 Task: Look for space in Ciego de Ávila, Cuba from 6th September, 2023 to 10th September, 2023 for 1 adult in price range Rs.9000 to Rs.17000. Place can be private room with 1  bedroom having 1 bed and 1 bathroom. Property type can be house, flat, guest house, hotel. Booking option can be shelf check-in. Required host language is .
Action: Mouse moved to (453, 84)
Screenshot: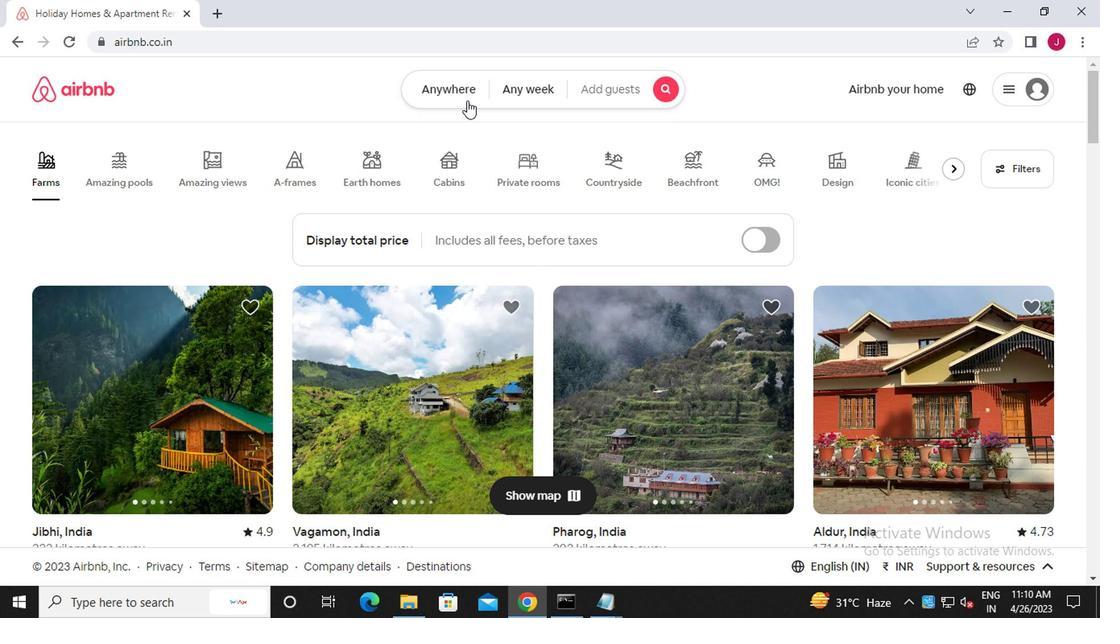 
Action: Mouse pressed left at (453, 84)
Screenshot: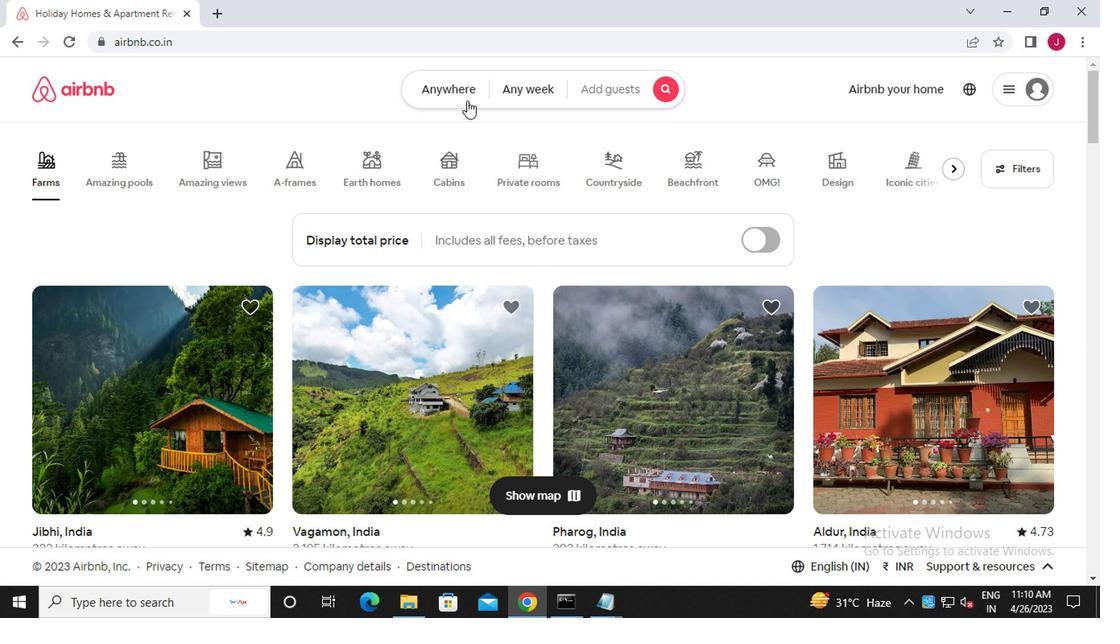 
Action: Mouse moved to (287, 158)
Screenshot: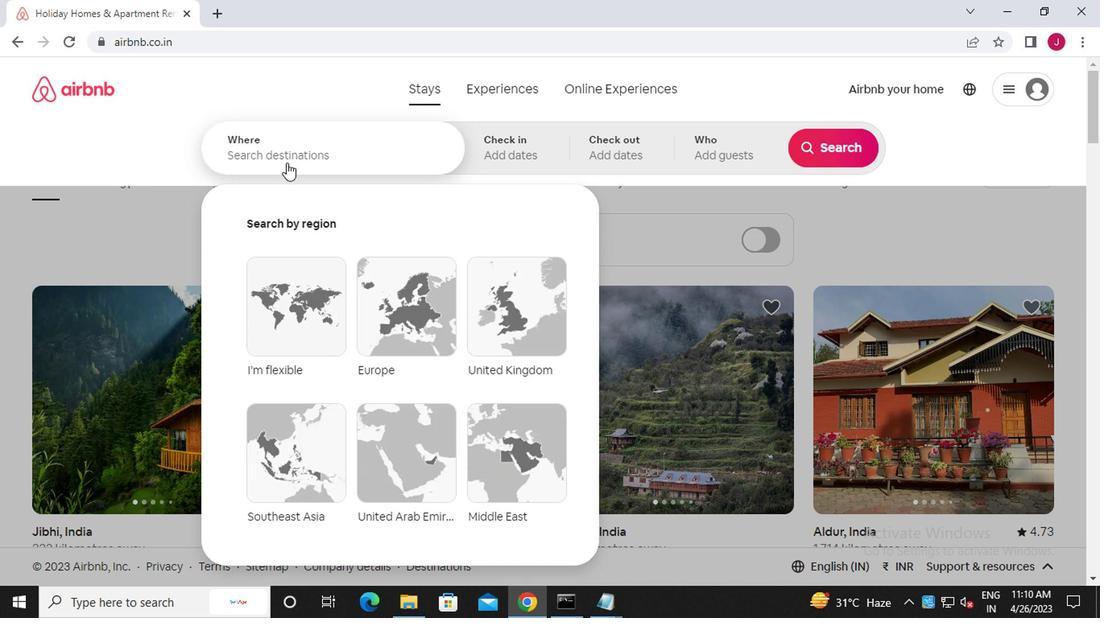 
Action: Mouse pressed left at (287, 158)
Screenshot: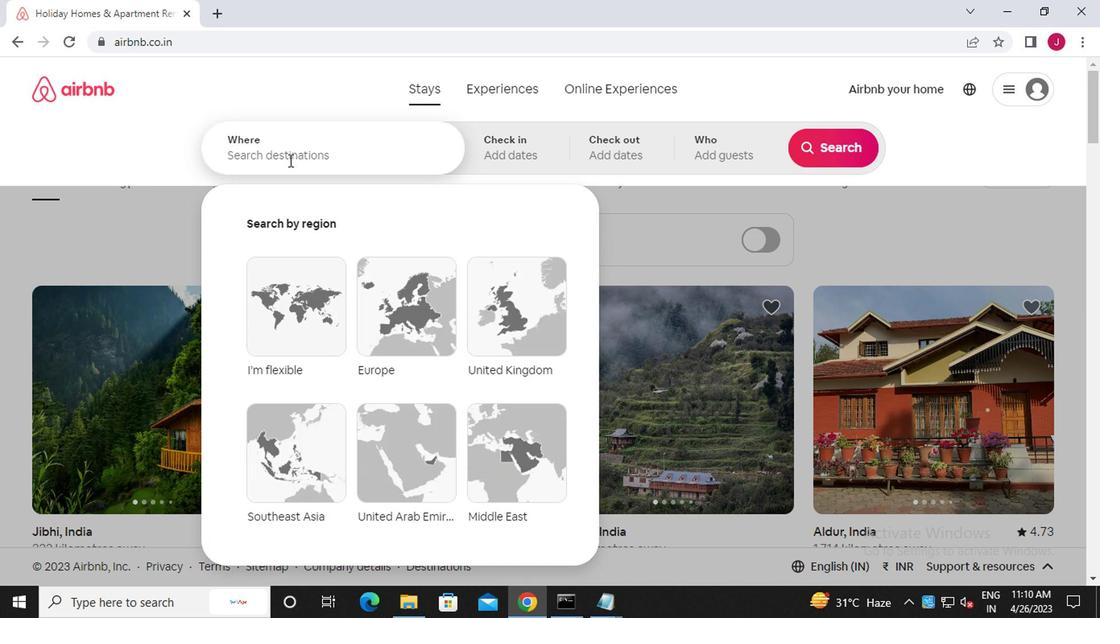 
Action: Key pressed c<Key.caps_lock>iego<Key.space>de<Key.space><Key.caps_lock>a<Key.caps_lock>vila,<Key.caps_lock>c<Key.caps_lock>uba
Screenshot: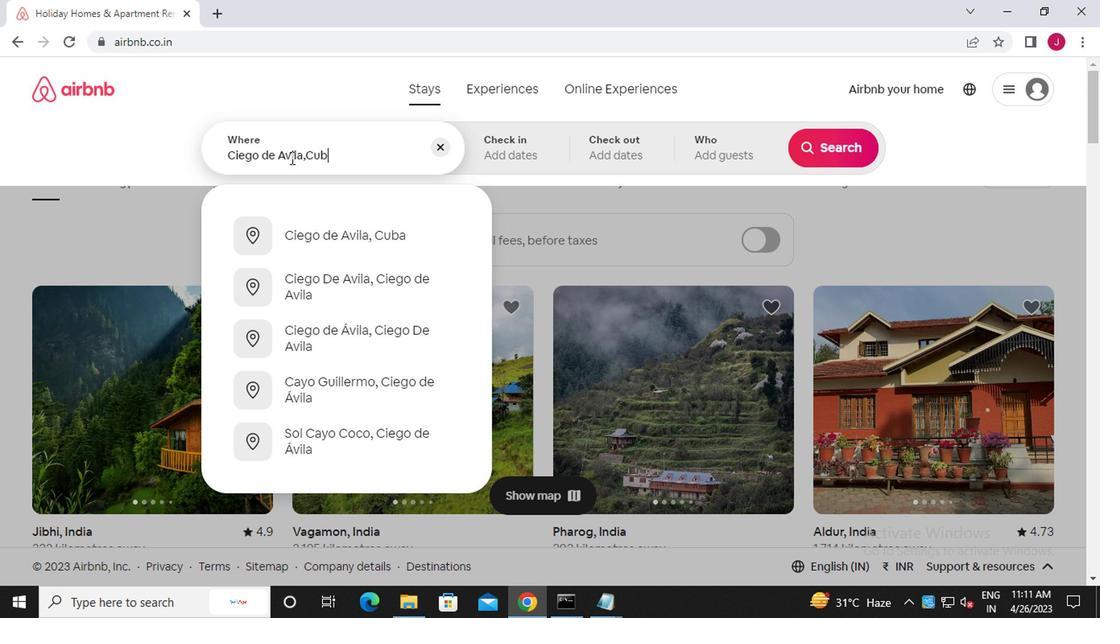 
Action: Mouse moved to (372, 234)
Screenshot: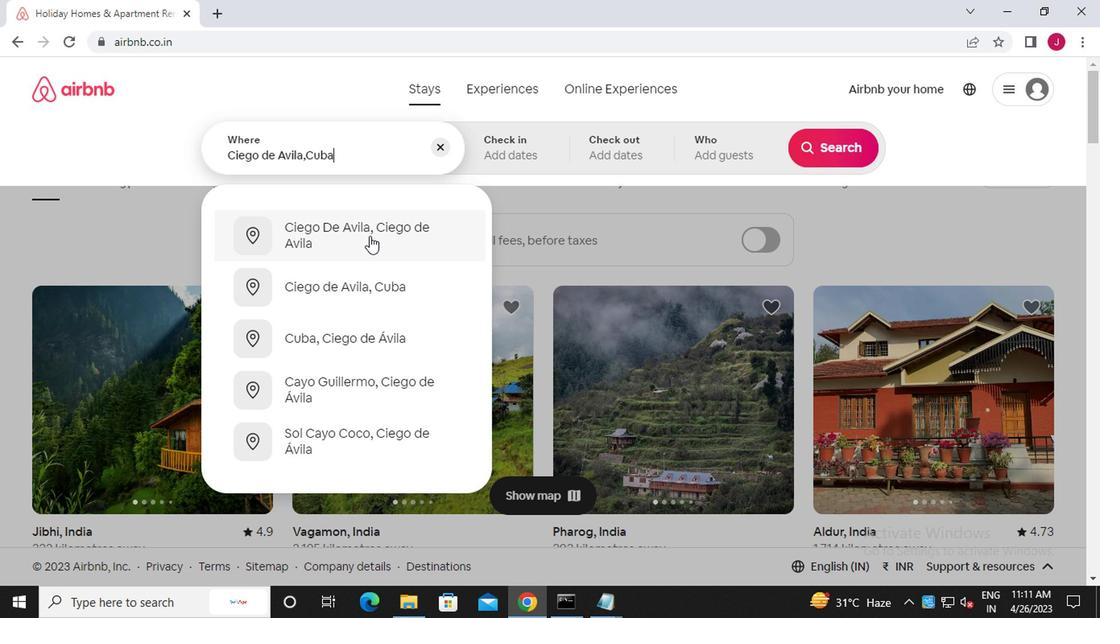 
Action: Mouse pressed left at (372, 234)
Screenshot: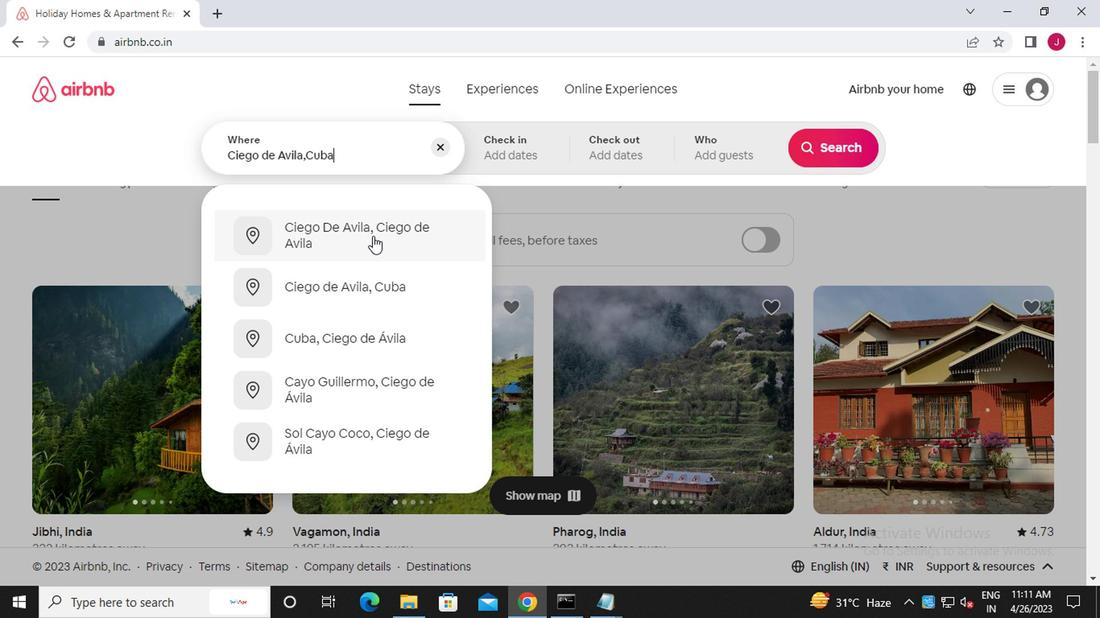 
Action: Mouse moved to (810, 277)
Screenshot: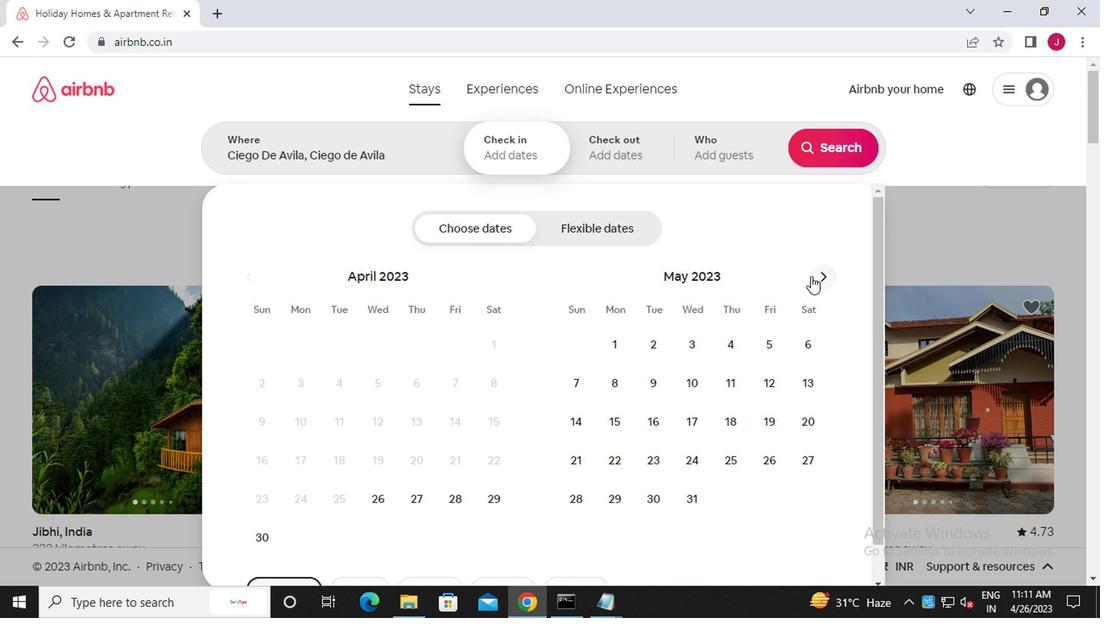 
Action: Mouse pressed left at (810, 277)
Screenshot: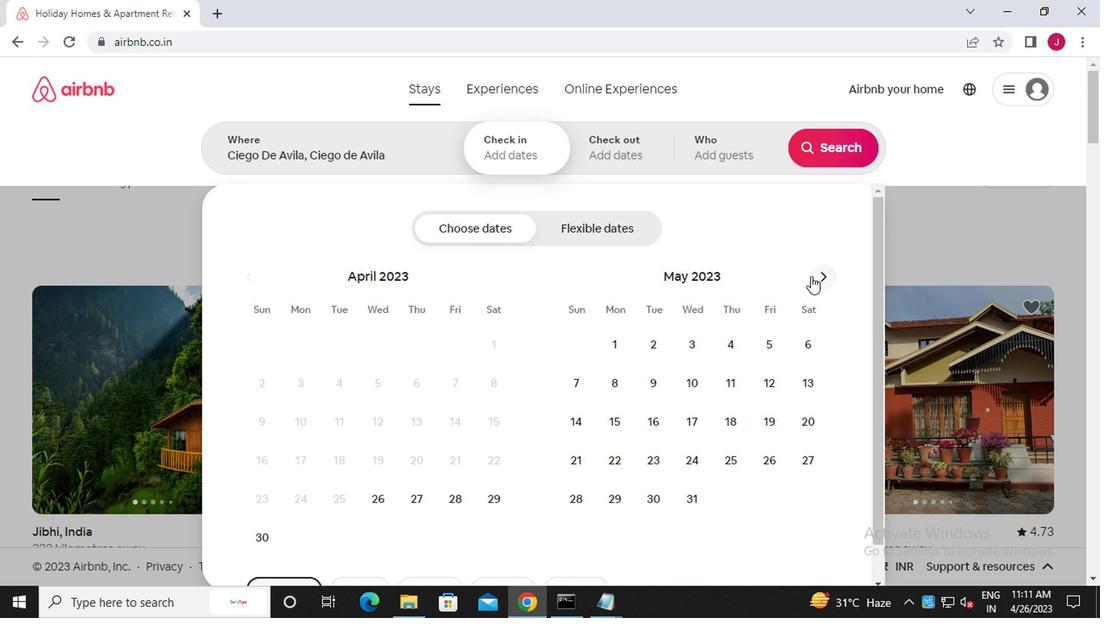 
Action: Mouse moved to (812, 277)
Screenshot: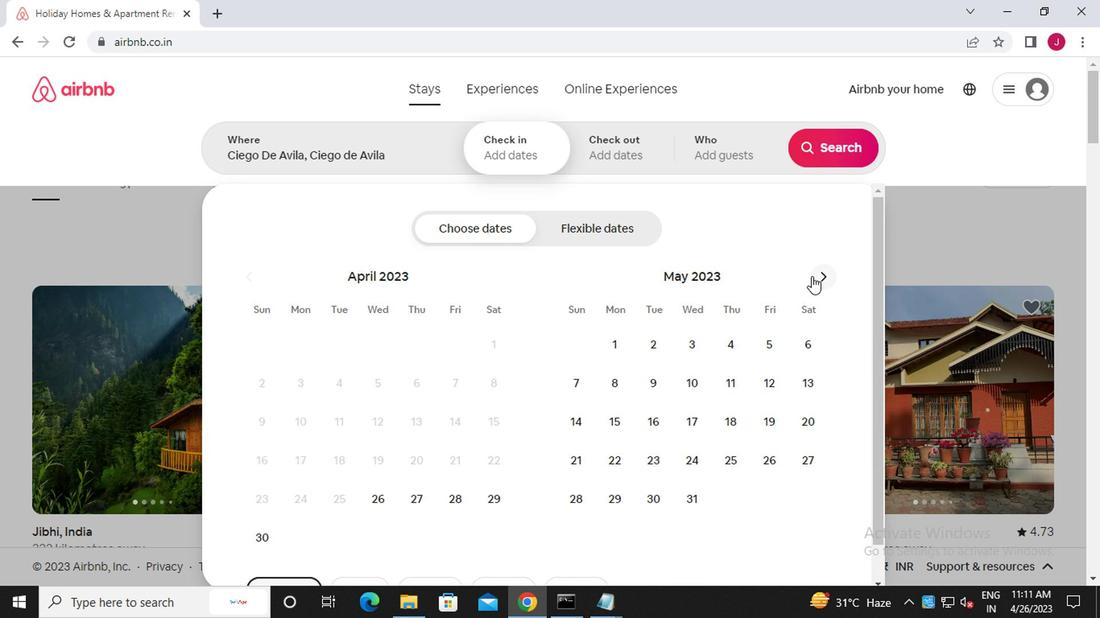 
Action: Mouse pressed left at (812, 277)
Screenshot: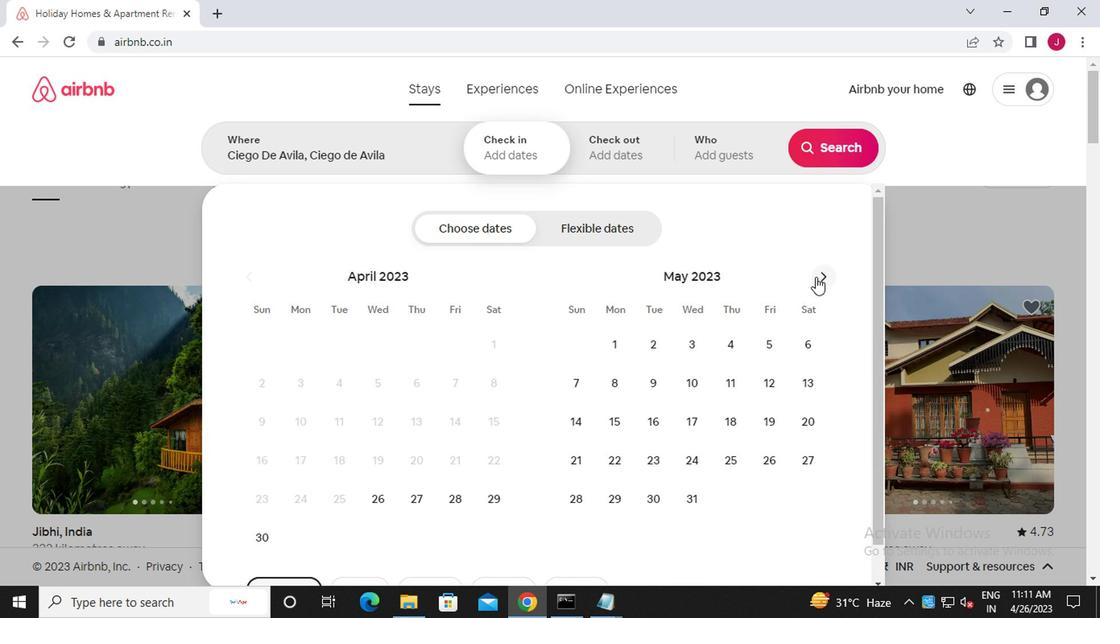 
Action: Mouse pressed left at (812, 277)
Screenshot: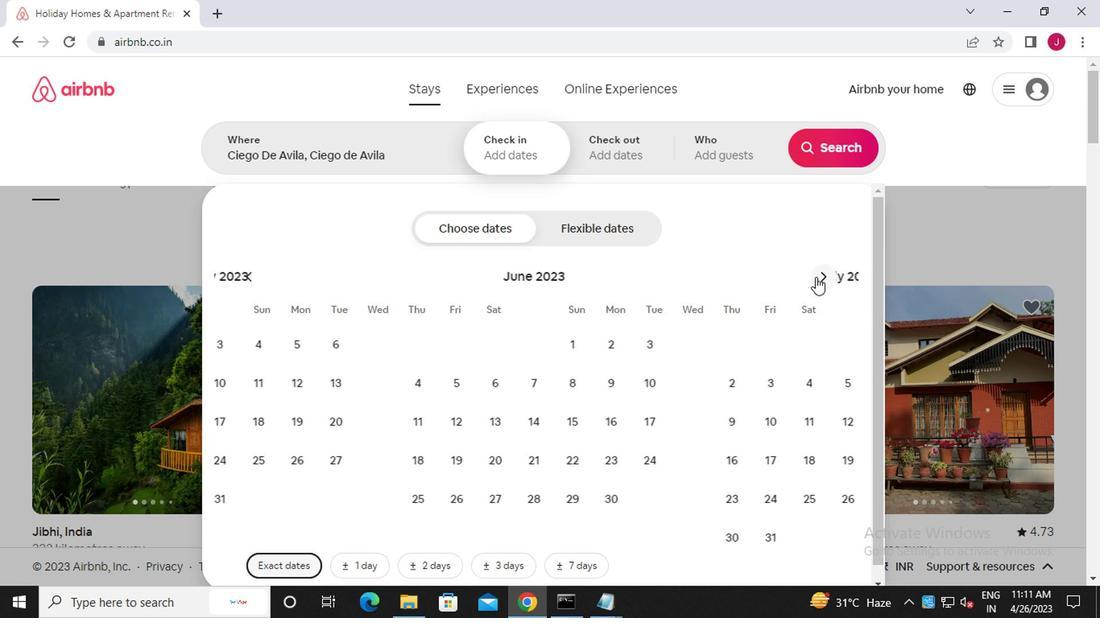 
Action: Mouse moved to (812, 277)
Screenshot: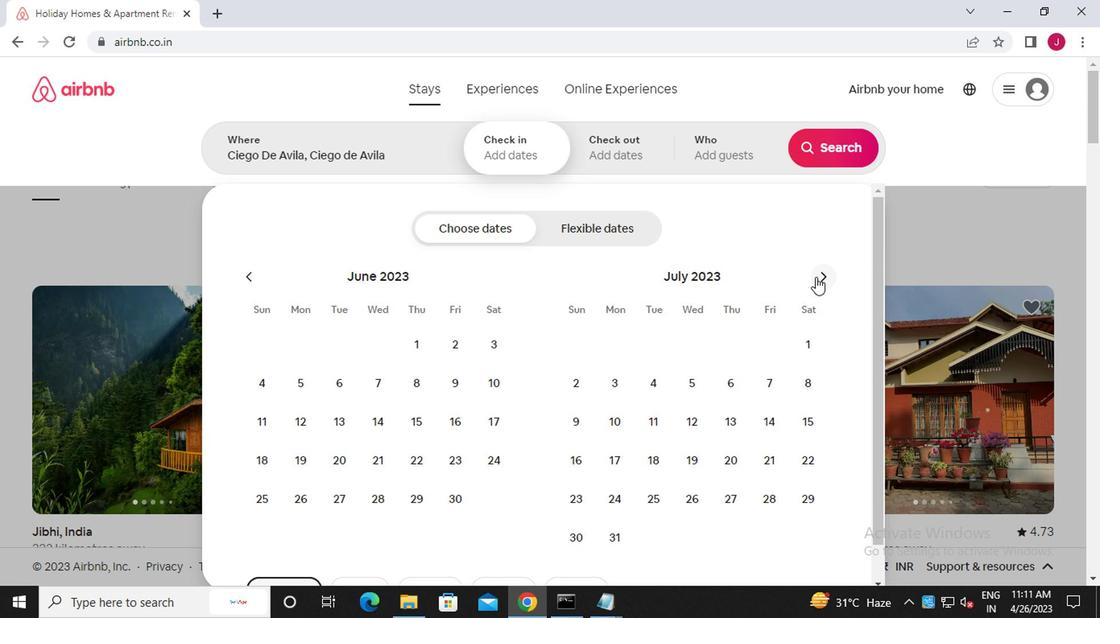 
Action: Mouse pressed left at (812, 277)
Screenshot: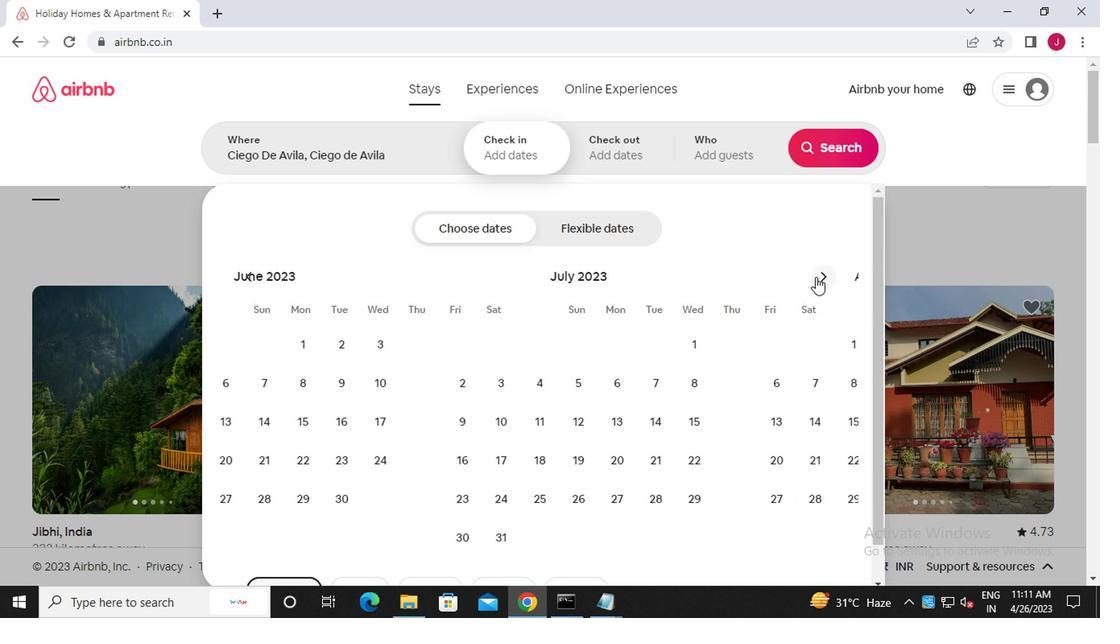 
Action: Mouse moved to (684, 390)
Screenshot: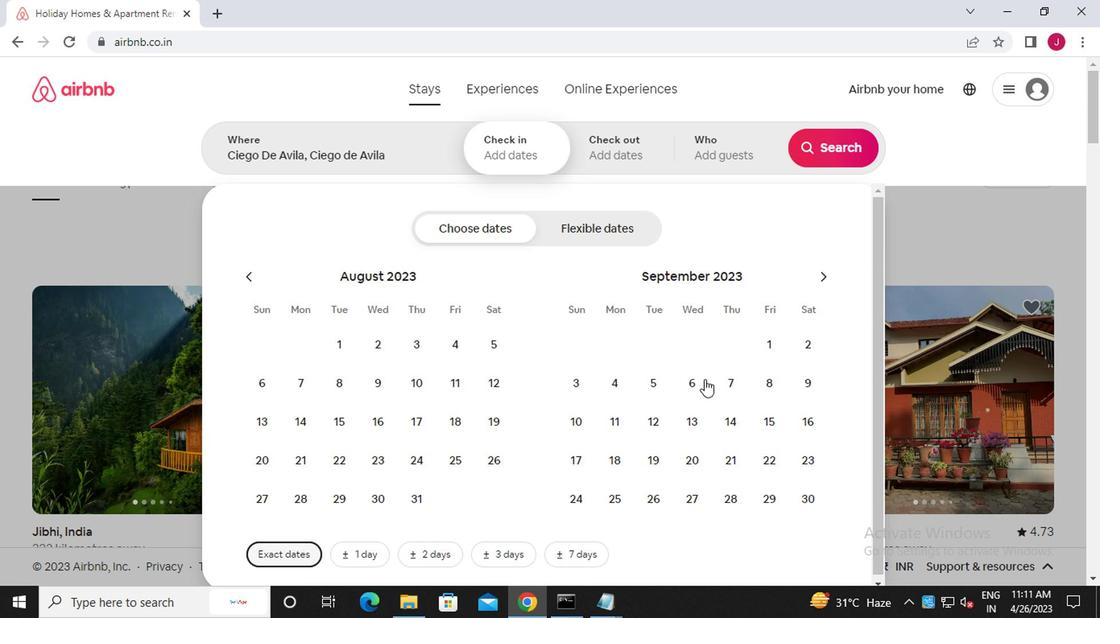 
Action: Mouse pressed left at (684, 390)
Screenshot: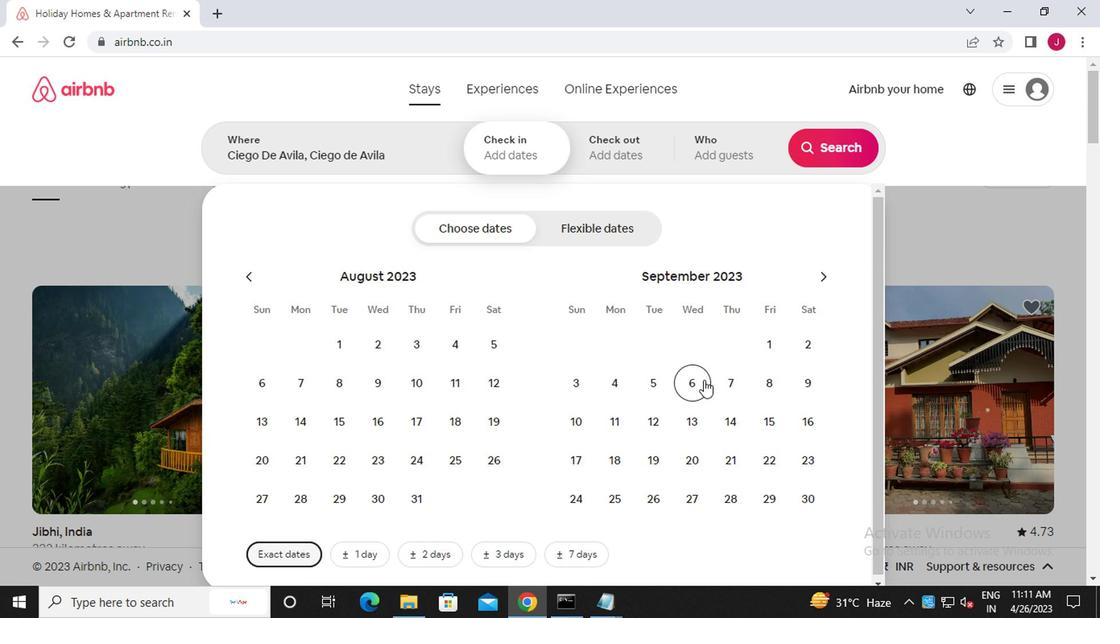 
Action: Mouse moved to (579, 414)
Screenshot: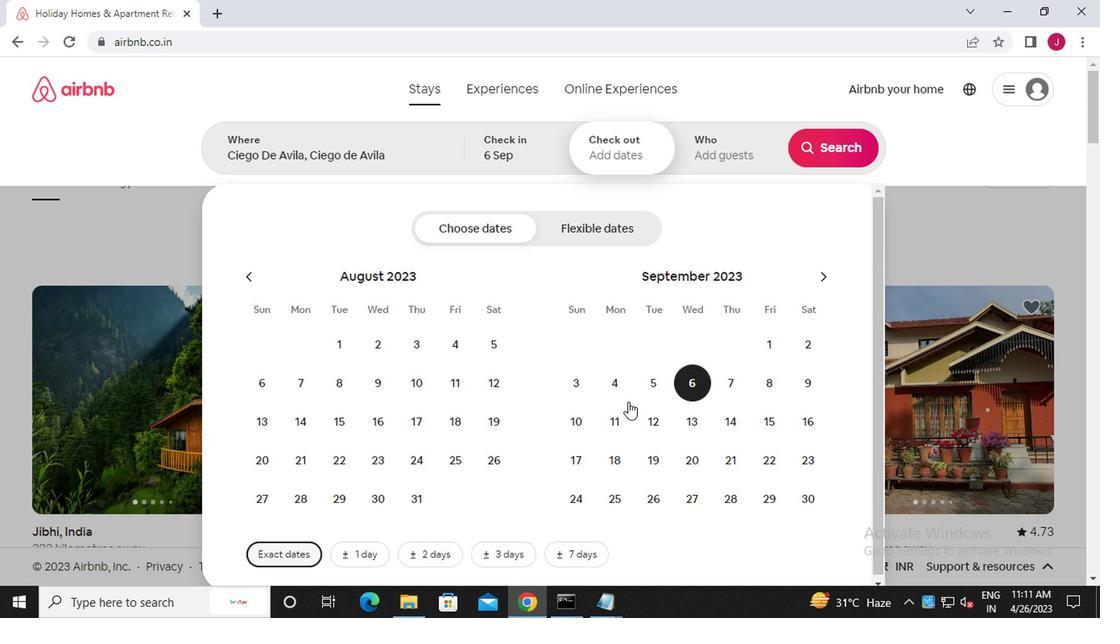 
Action: Mouse pressed left at (579, 414)
Screenshot: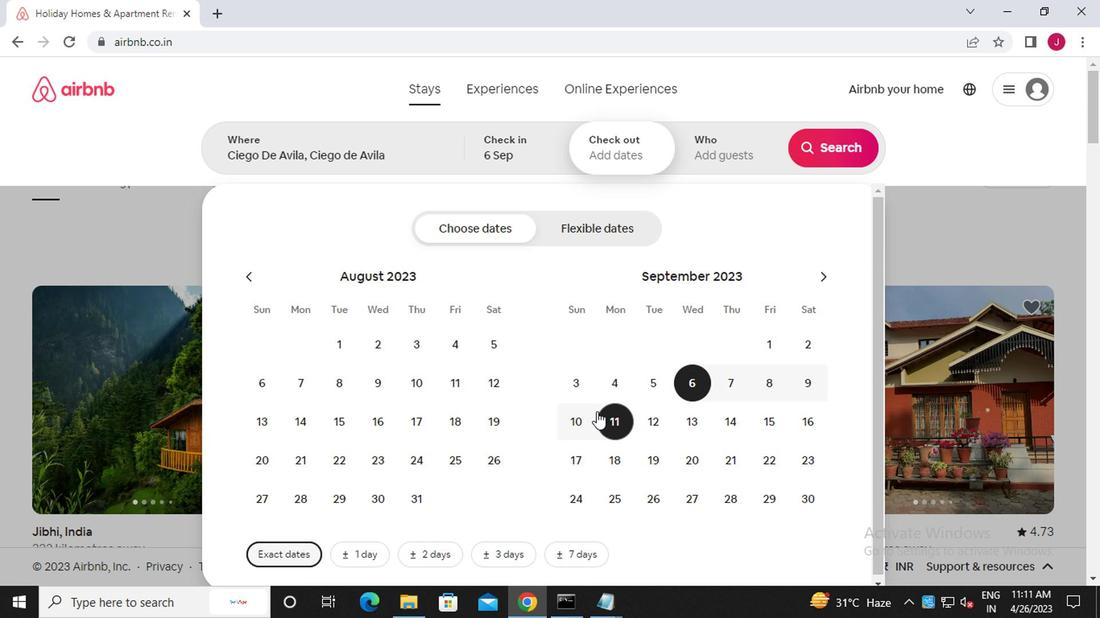 
Action: Mouse moved to (719, 144)
Screenshot: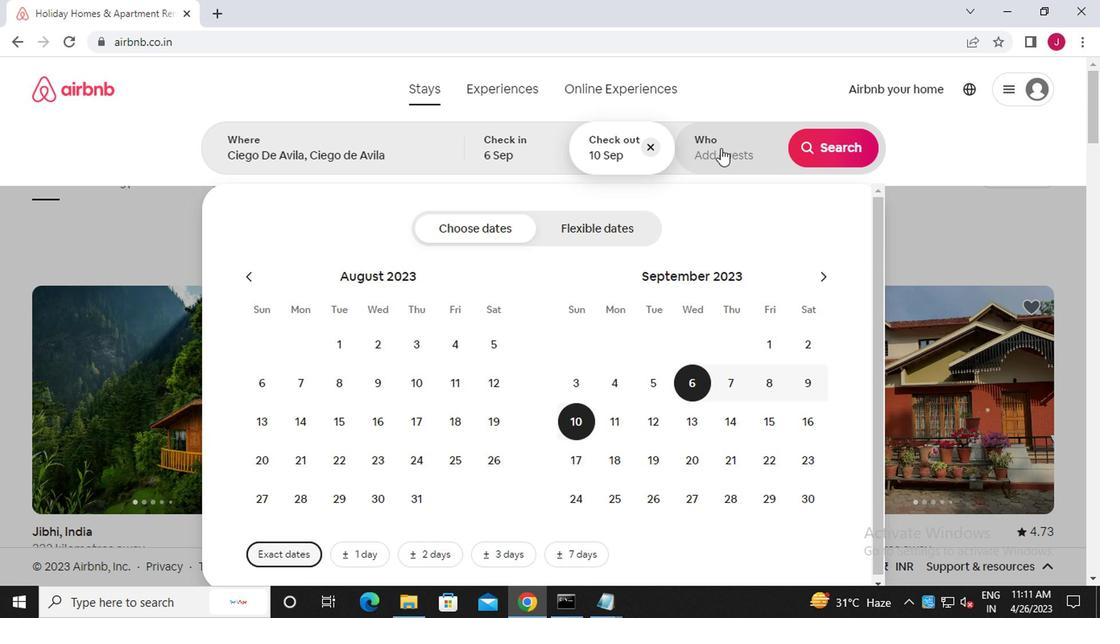 
Action: Mouse pressed left at (719, 144)
Screenshot: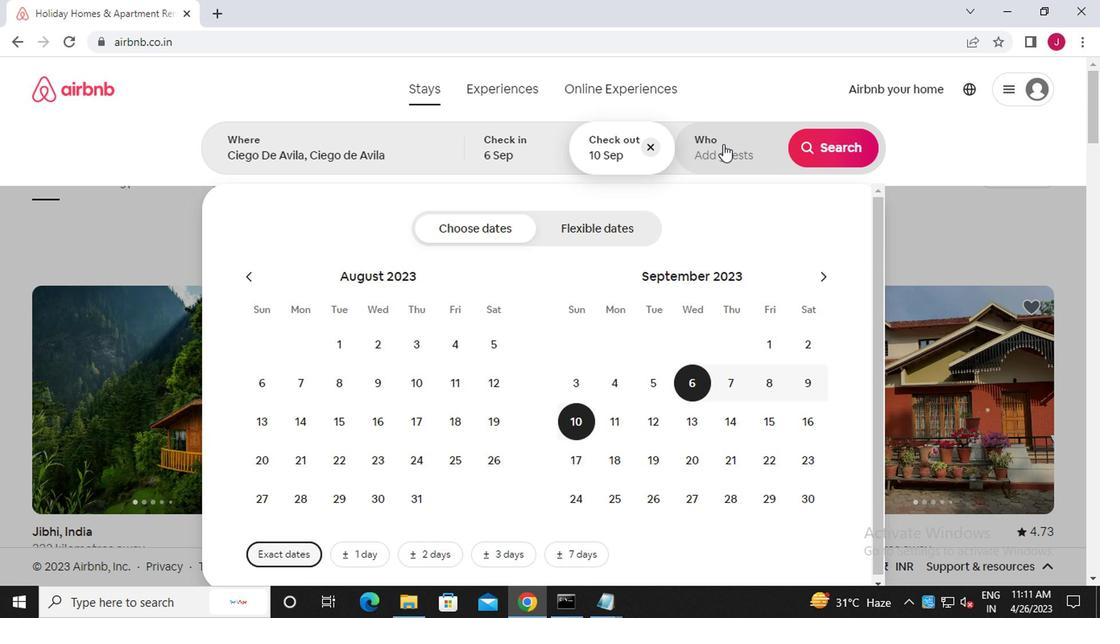 
Action: Mouse moved to (837, 234)
Screenshot: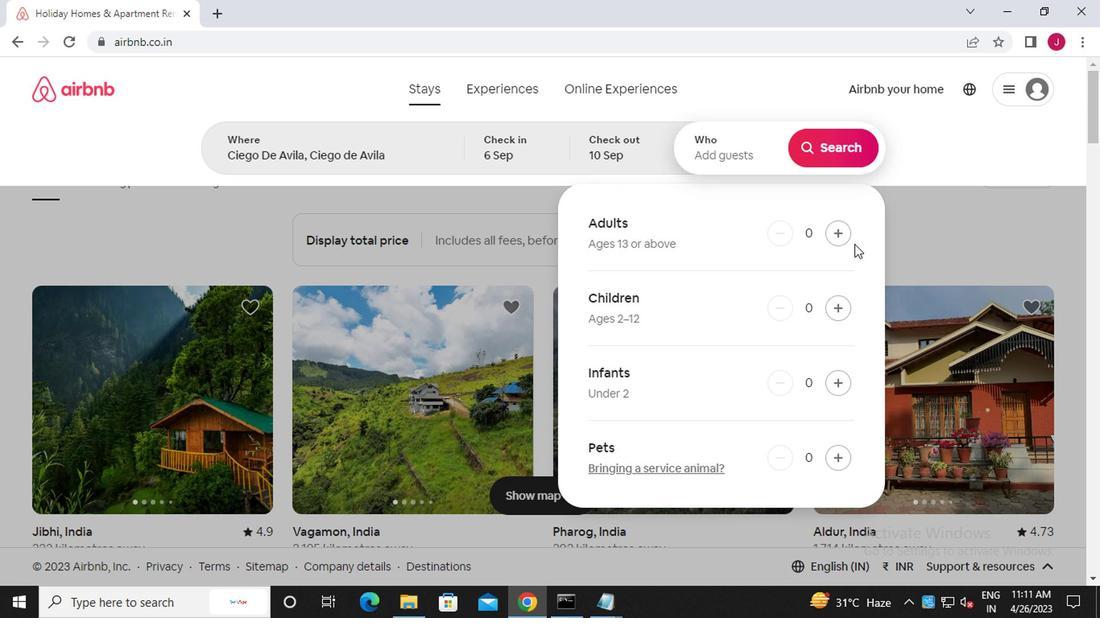 
Action: Mouse pressed left at (837, 234)
Screenshot: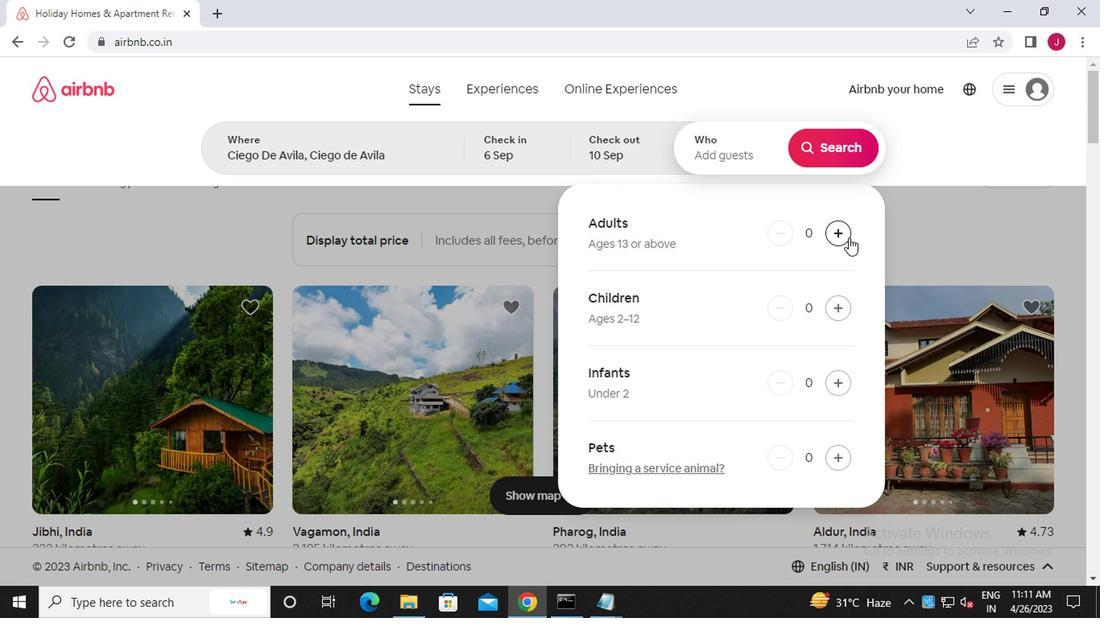 
Action: Mouse moved to (831, 145)
Screenshot: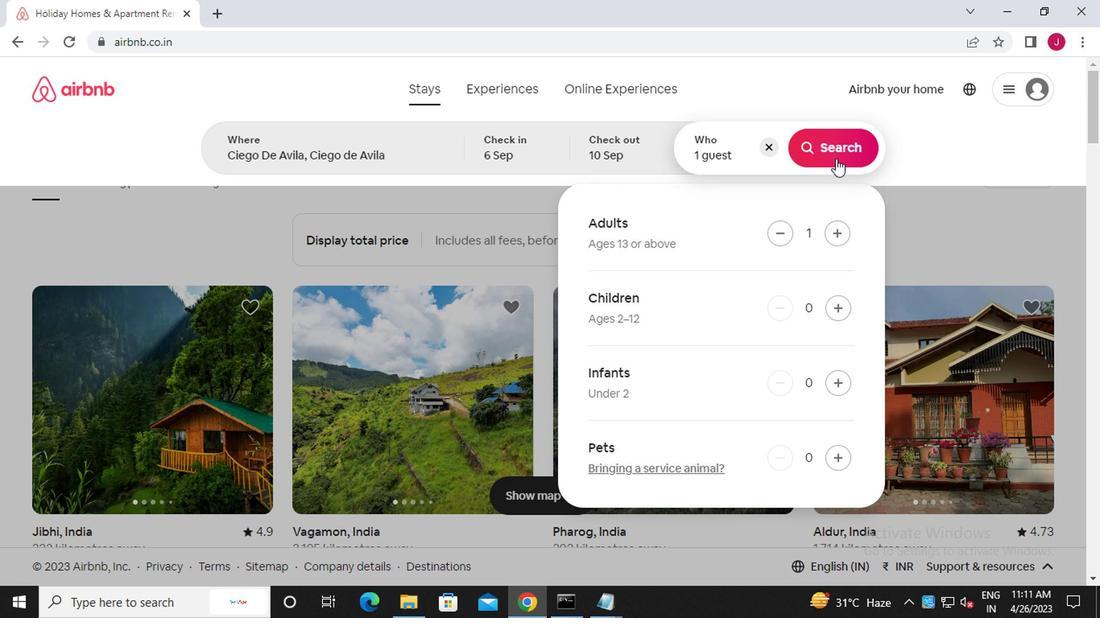 
Action: Mouse pressed left at (831, 145)
Screenshot: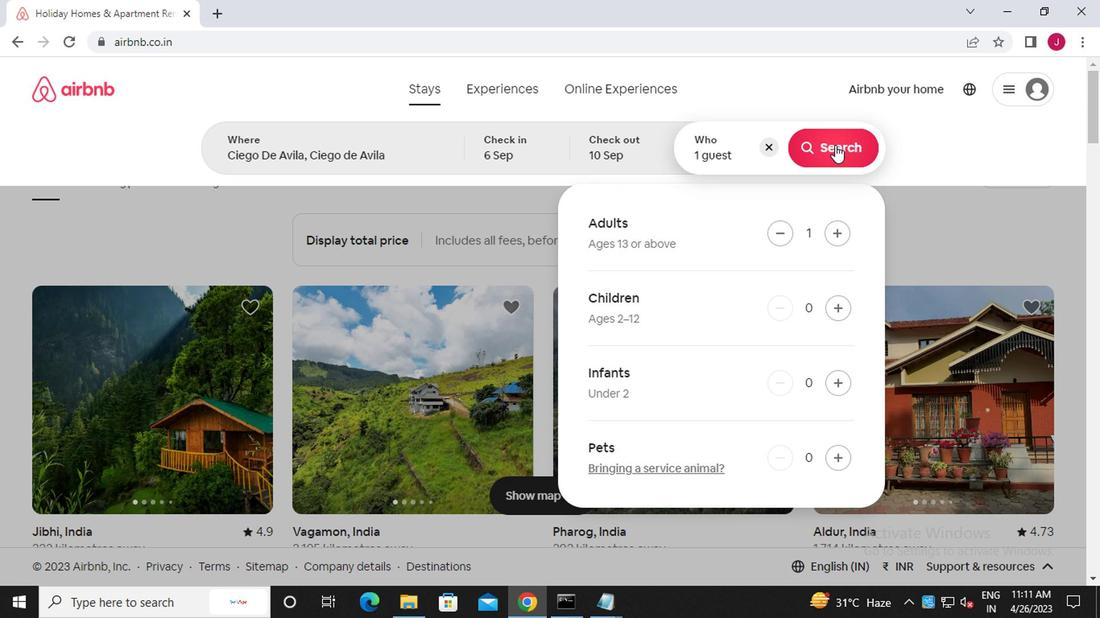 
Action: Mouse moved to (1026, 151)
Screenshot: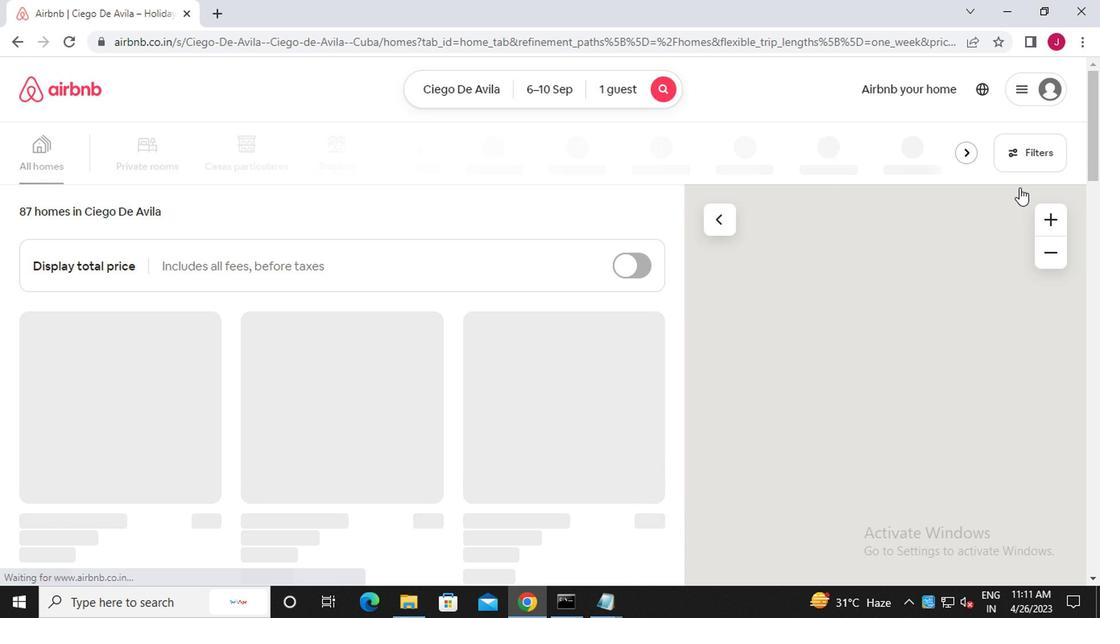 
Action: Mouse pressed left at (1026, 151)
Screenshot: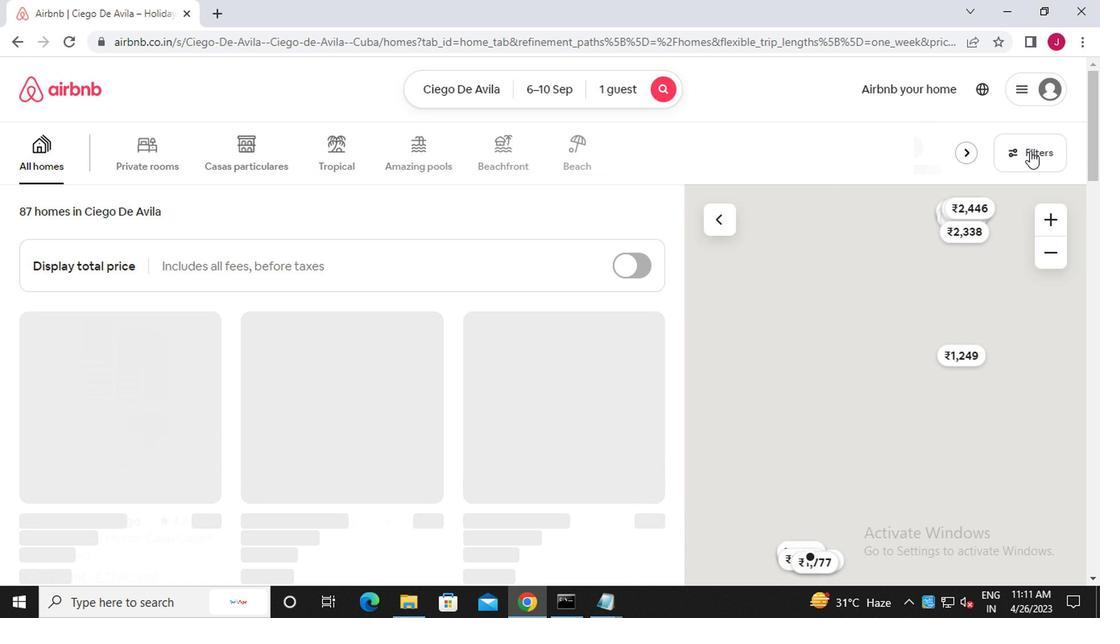 
Action: Mouse moved to (383, 351)
Screenshot: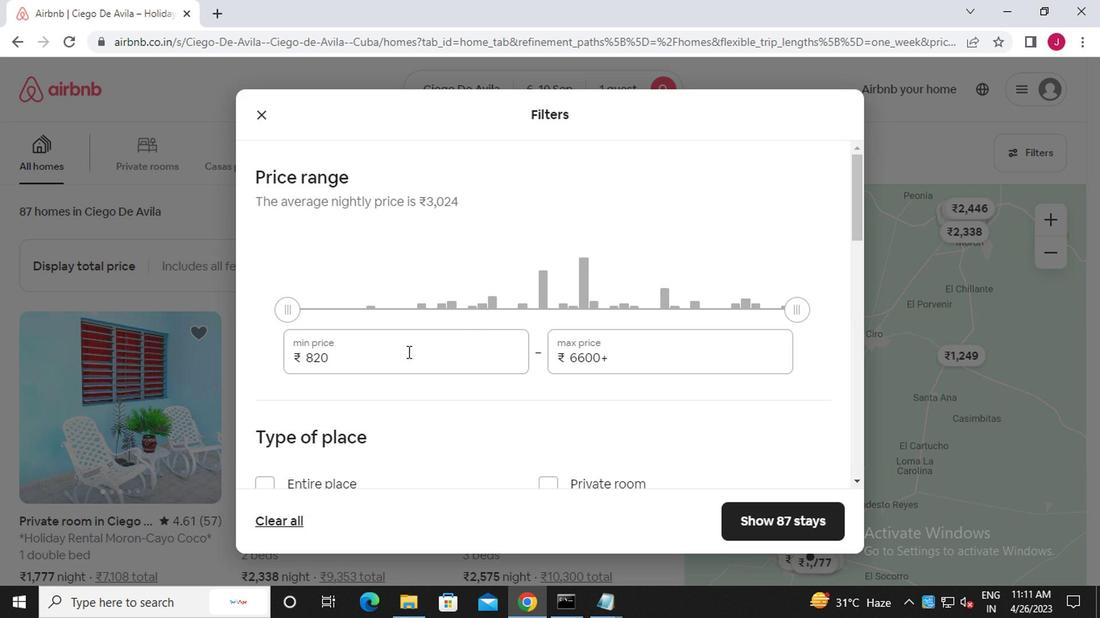 
Action: Mouse pressed left at (383, 351)
Screenshot: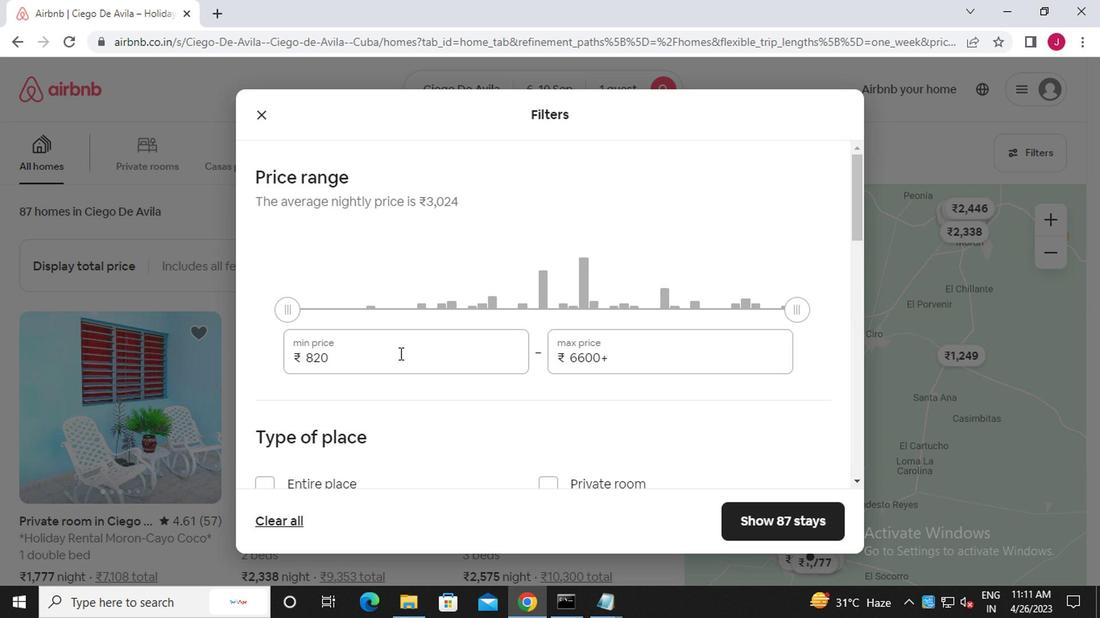 
Action: Mouse moved to (383, 346)
Screenshot: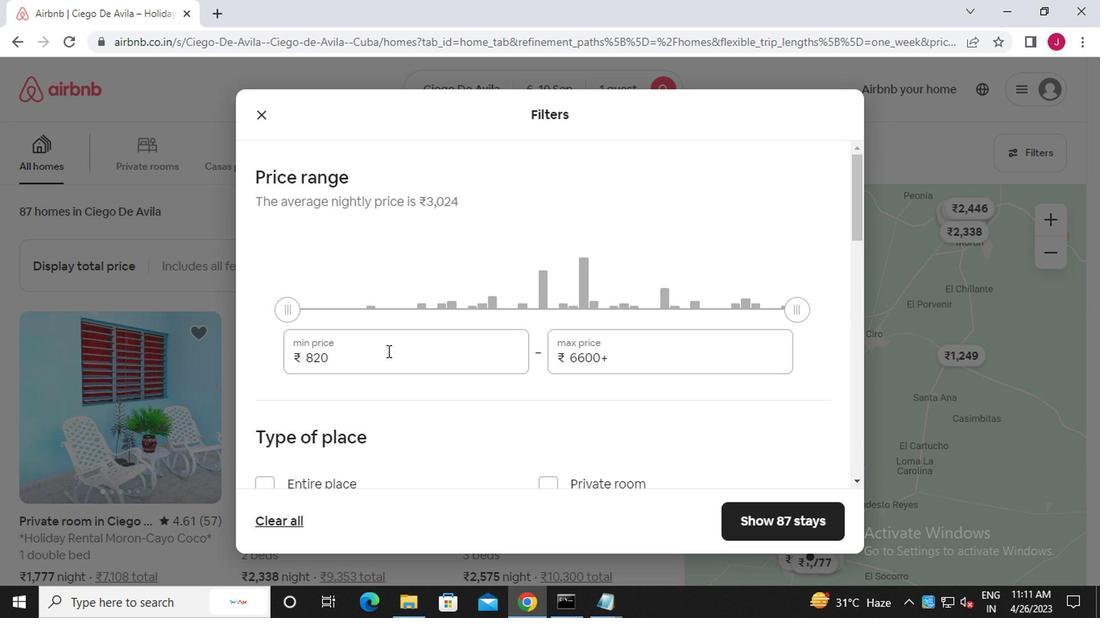 
Action: Key pressed <Key.backspace><Key.backspace><Key.backspace><<105>><<96>><<96>><<96>>
Screenshot: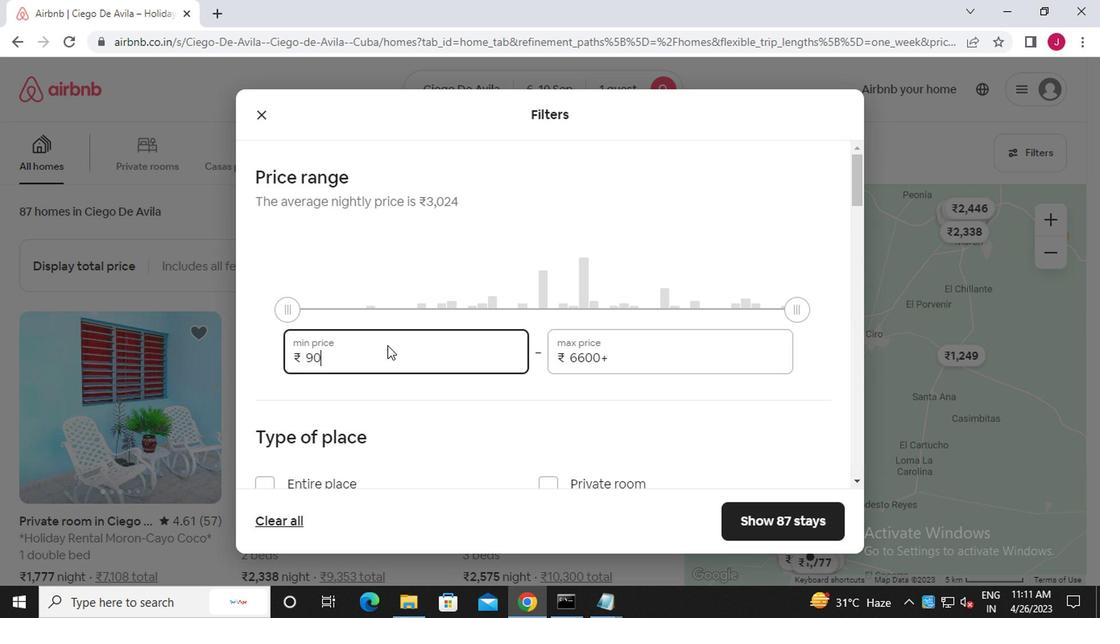 
Action: Mouse moved to (696, 350)
Screenshot: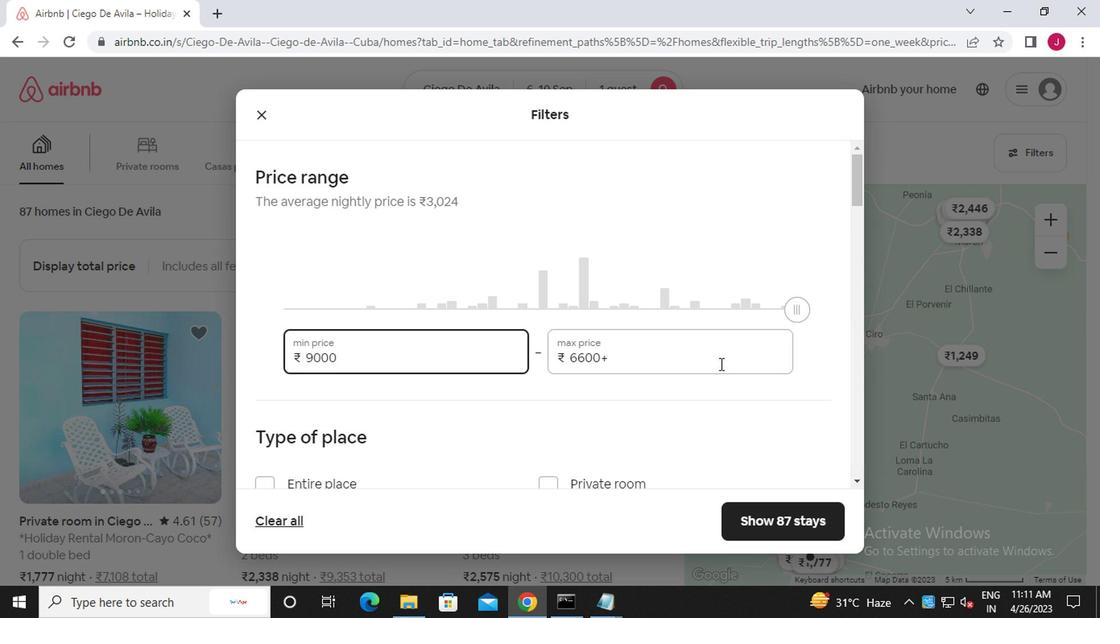 
Action: Mouse pressed left at (696, 350)
Screenshot: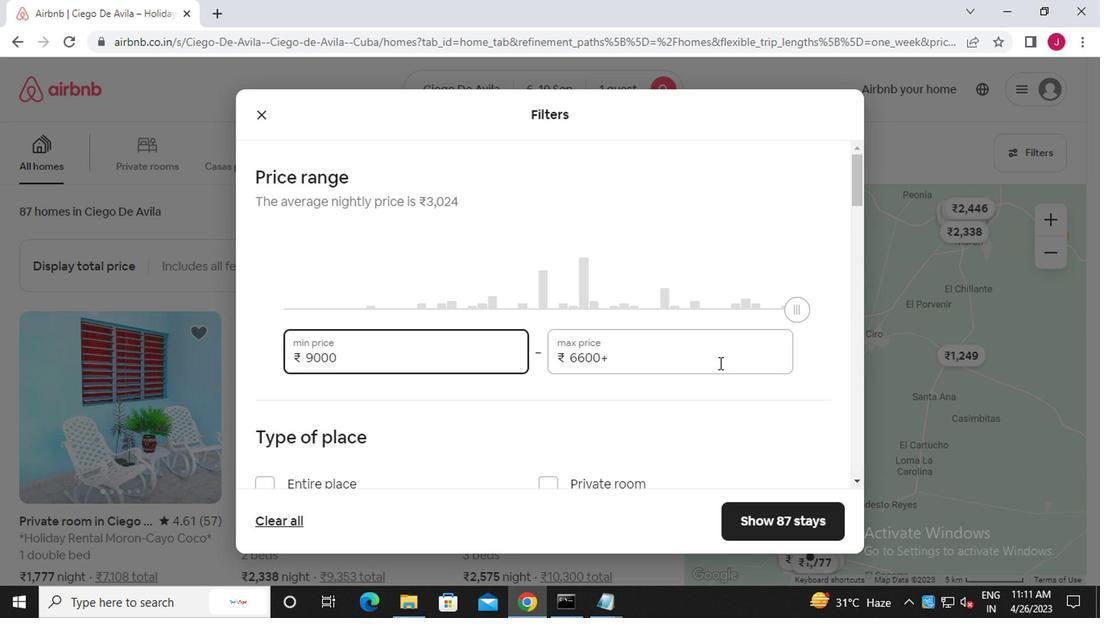 
Action: Mouse moved to (691, 343)
Screenshot: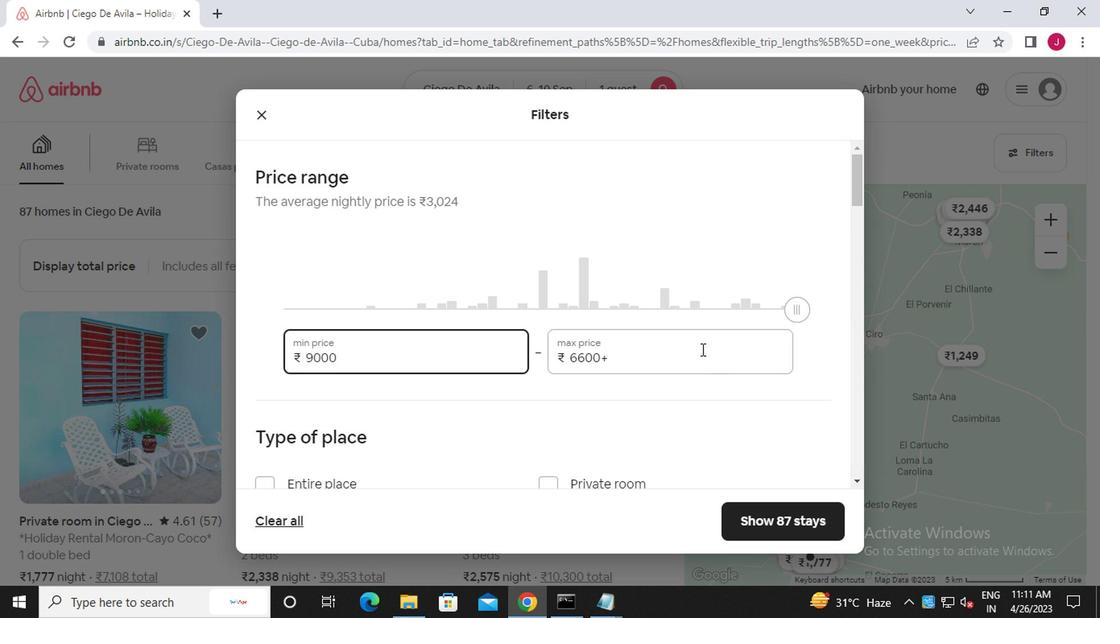 
Action: Key pressed <Key.backspace><Key.backspace><Key.backspace><Key.backspace><Key.backspace><Key.backspace><Key.backspace><Key.backspace><Key.backspace><Key.backspace><<97>><<103>><<96>><<96>><<96>>
Screenshot: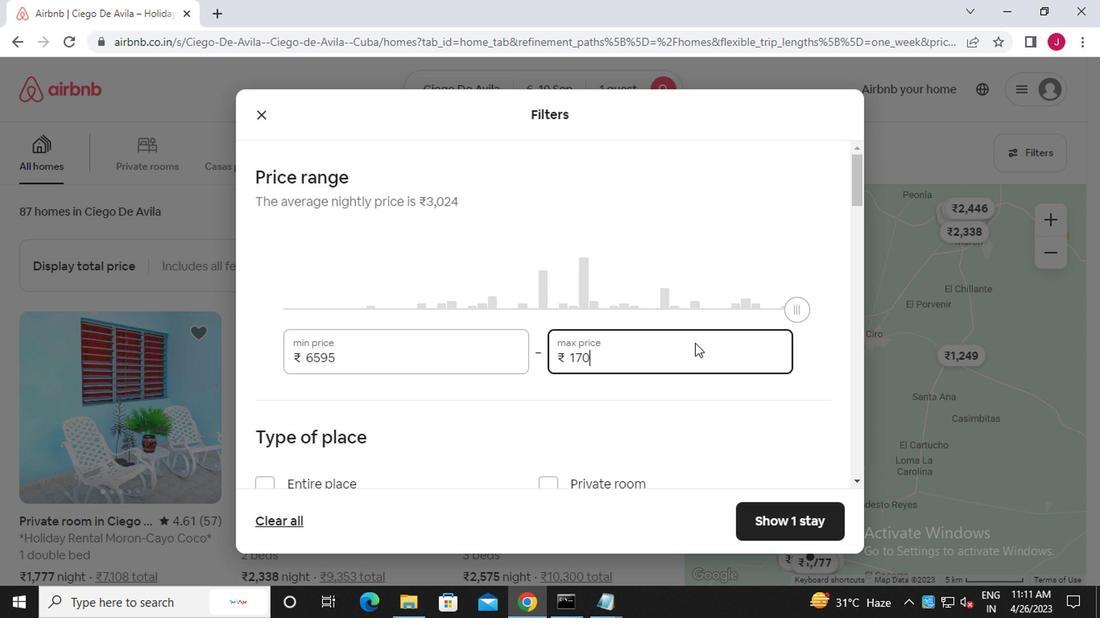 
Action: Mouse moved to (690, 343)
Screenshot: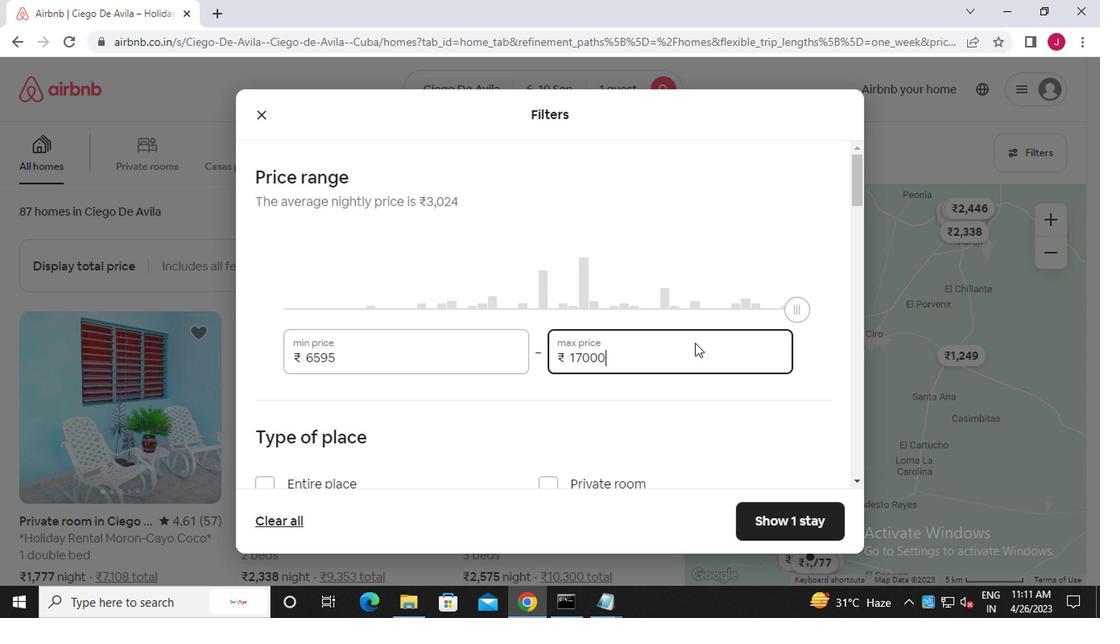 
Action: Mouse scrolled (690, 343) with delta (0, 0)
Screenshot: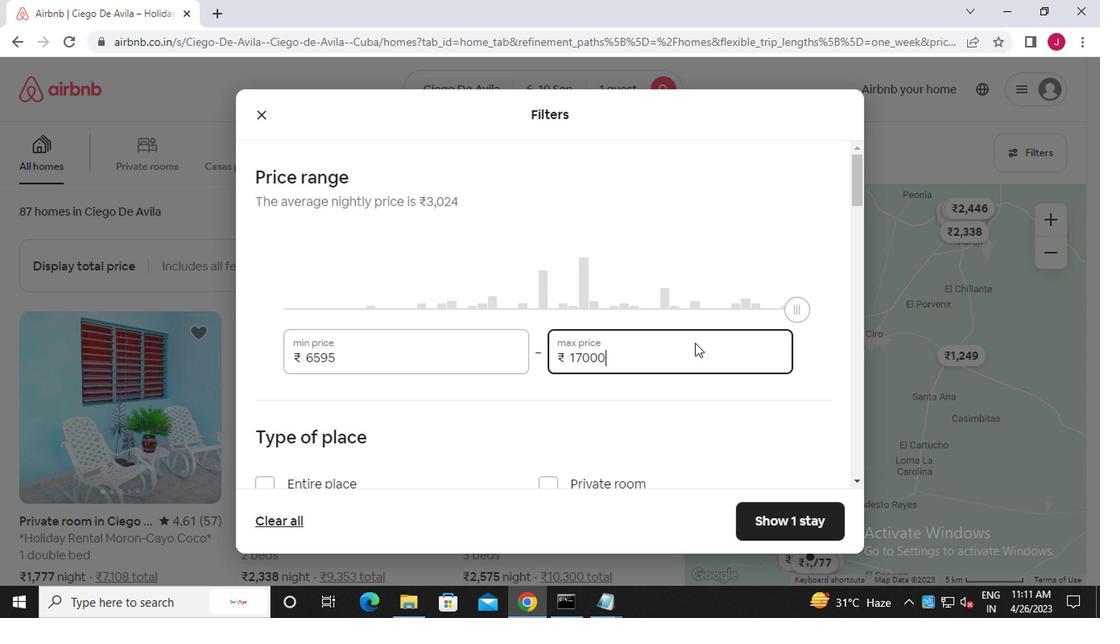 
Action: Mouse moved to (690, 343)
Screenshot: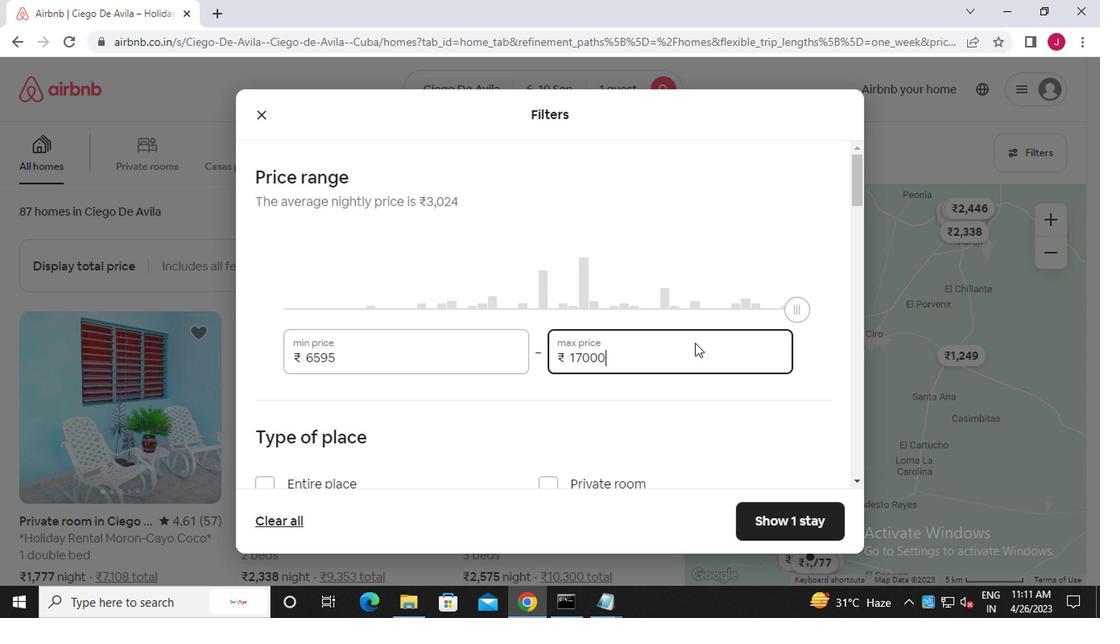 
Action: Mouse scrolled (690, 343) with delta (0, 0)
Screenshot: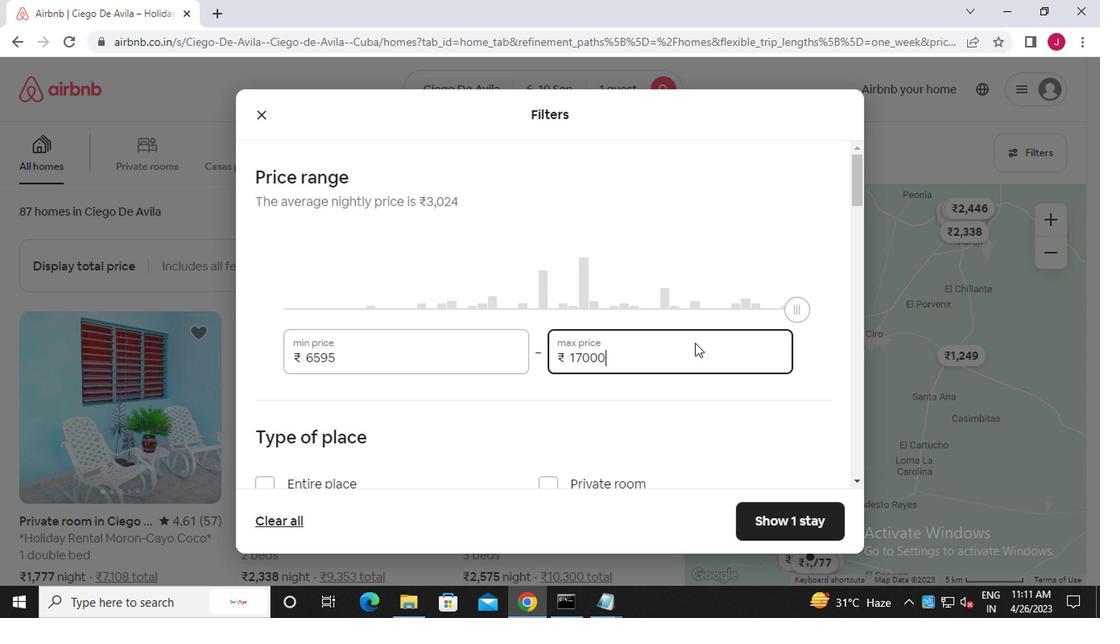 
Action: Mouse scrolled (690, 343) with delta (0, 0)
Screenshot: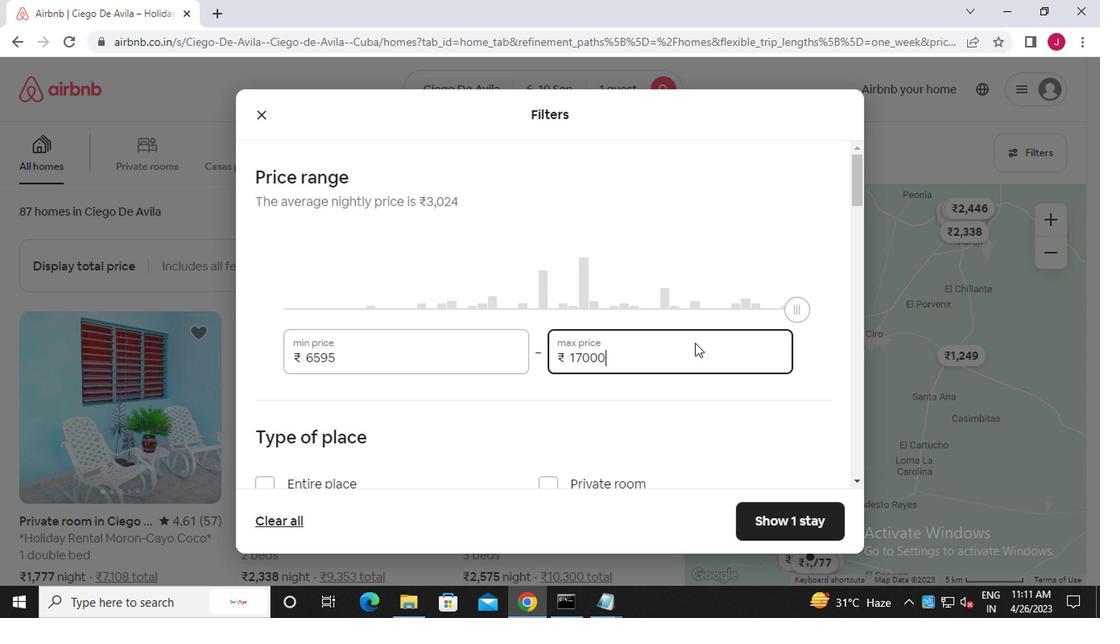 
Action: Mouse moved to (543, 248)
Screenshot: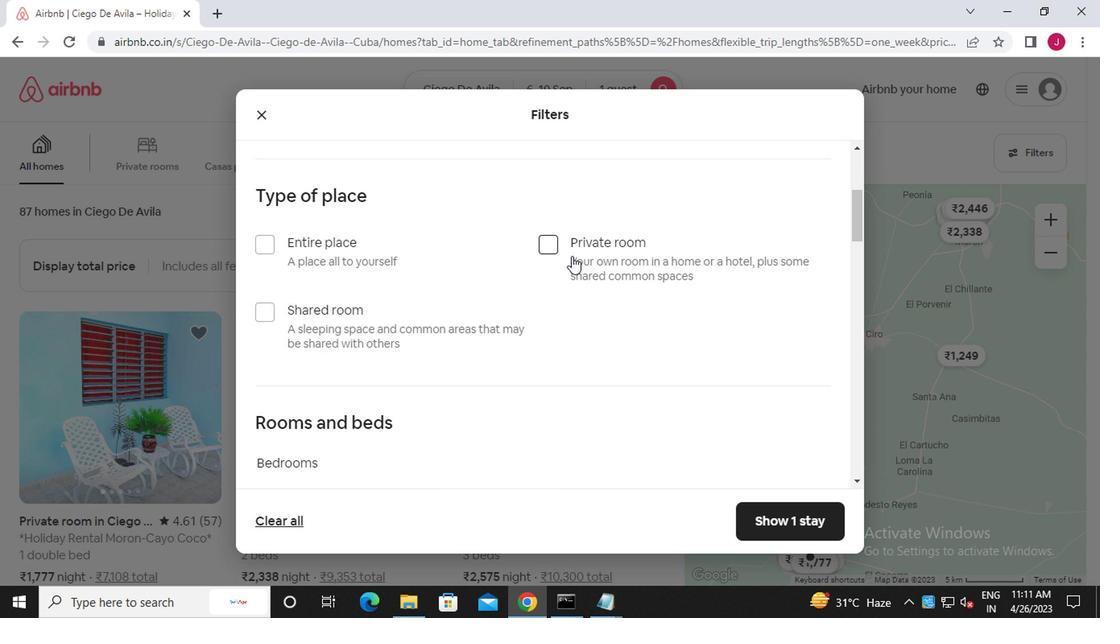 
Action: Mouse pressed left at (543, 248)
Screenshot: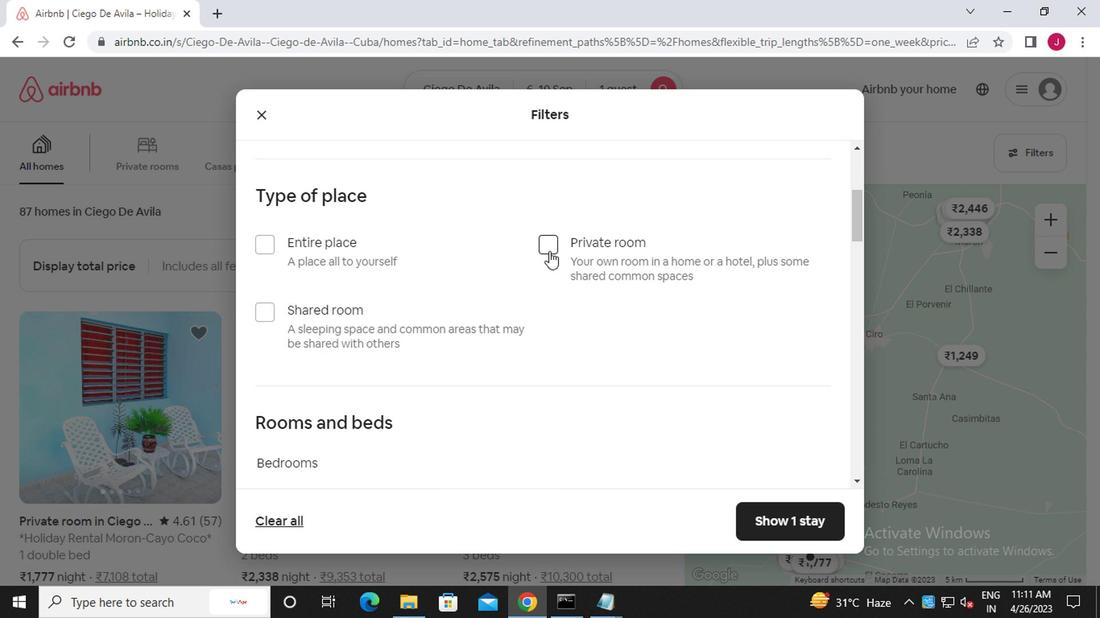 
Action: Mouse moved to (405, 320)
Screenshot: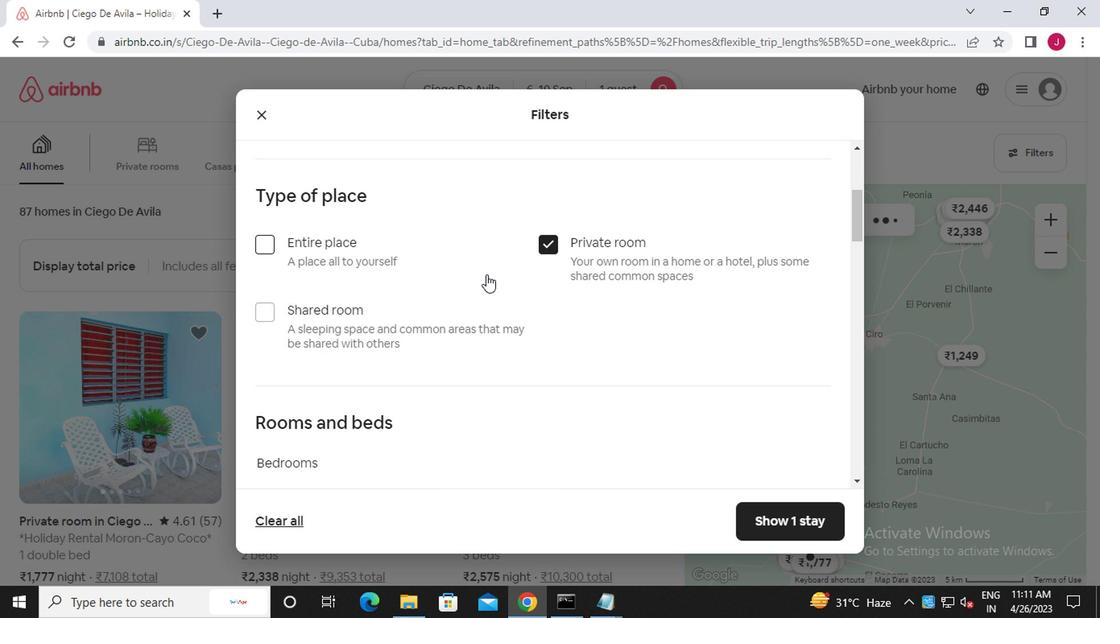 
Action: Mouse scrolled (405, 319) with delta (0, 0)
Screenshot: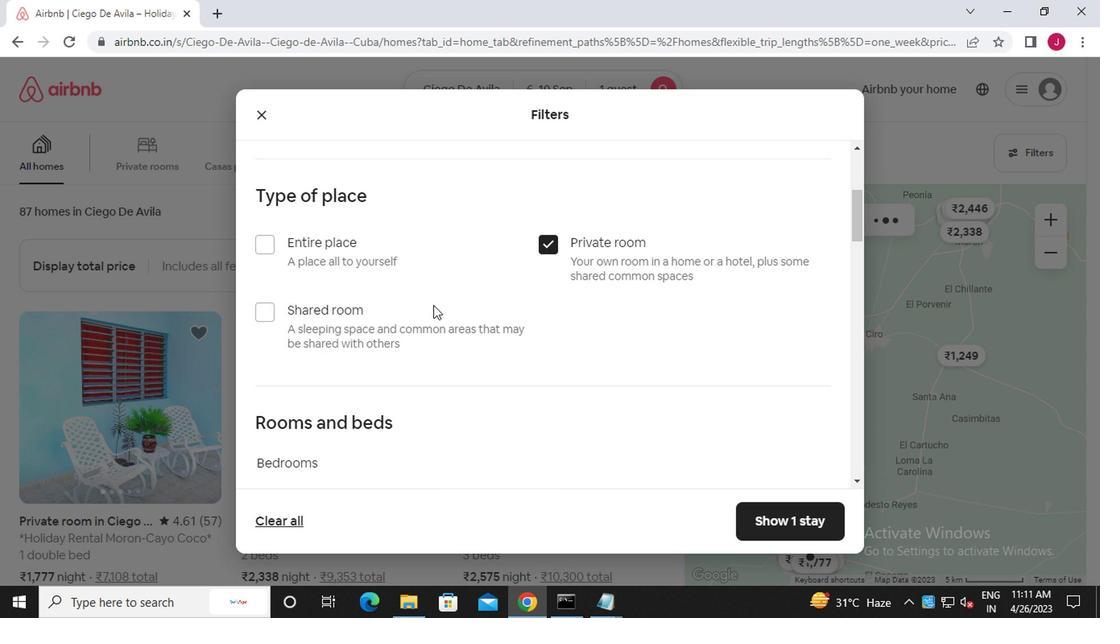 
Action: Mouse scrolled (405, 319) with delta (0, 0)
Screenshot: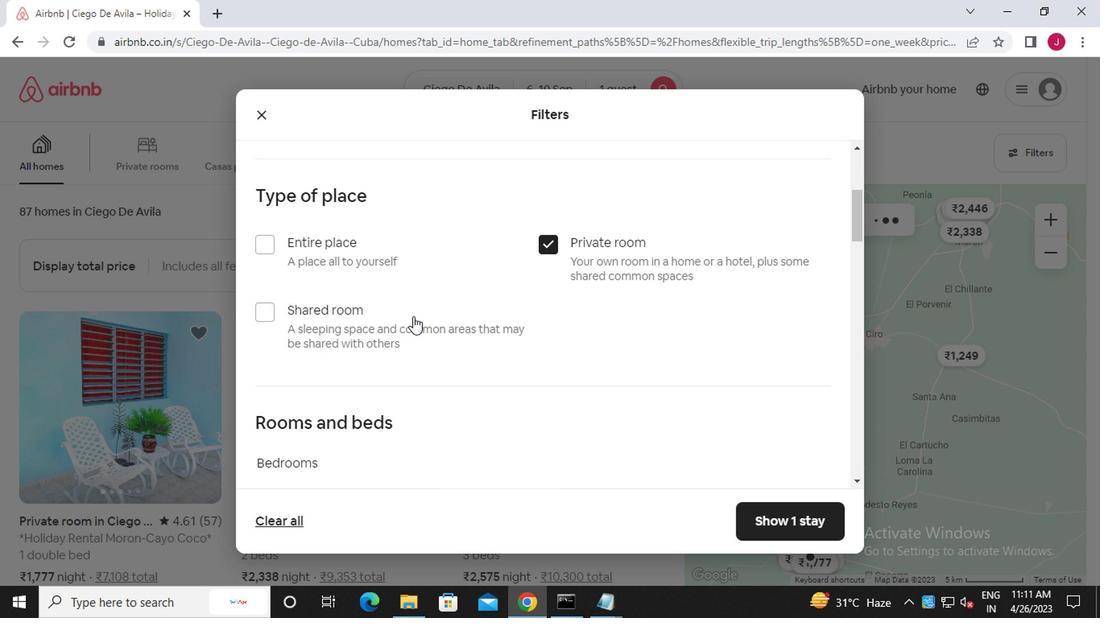 
Action: Mouse scrolled (405, 319) with delta (0, 0)
Screenshot: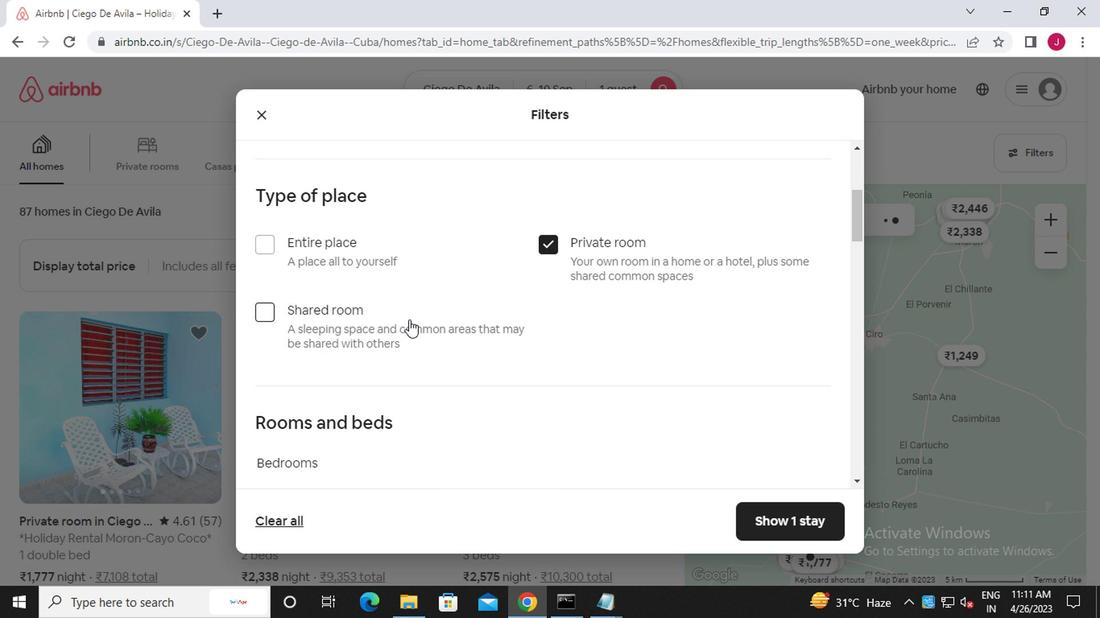 
Action: Mouse moved to (351, 278)
Screenshot: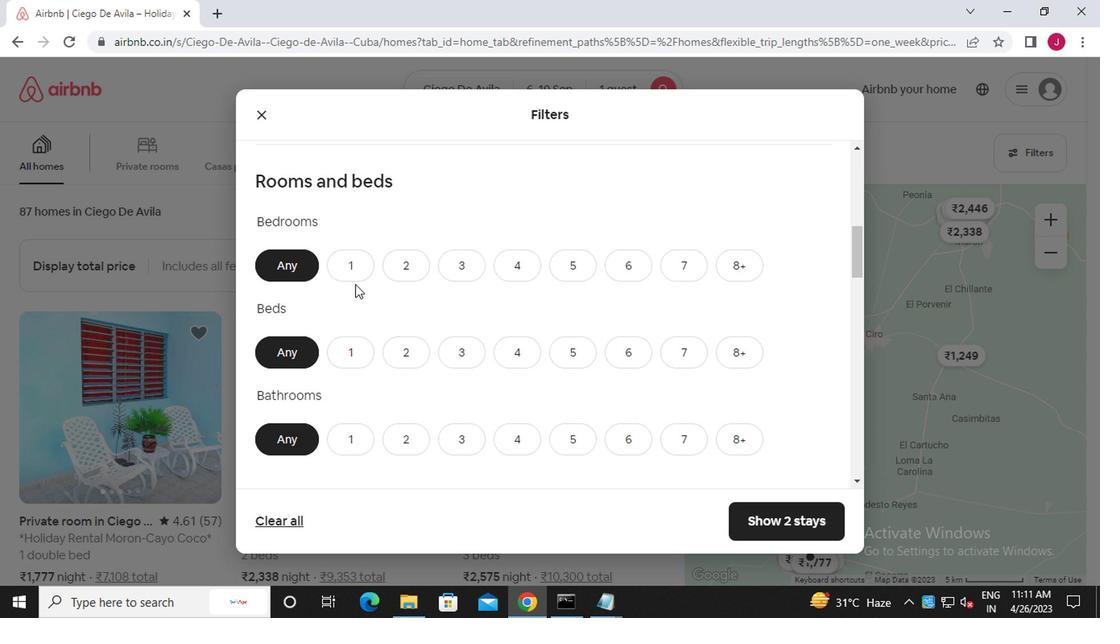 
Action: Mouse pressed left at (351, 278)
Screenshot: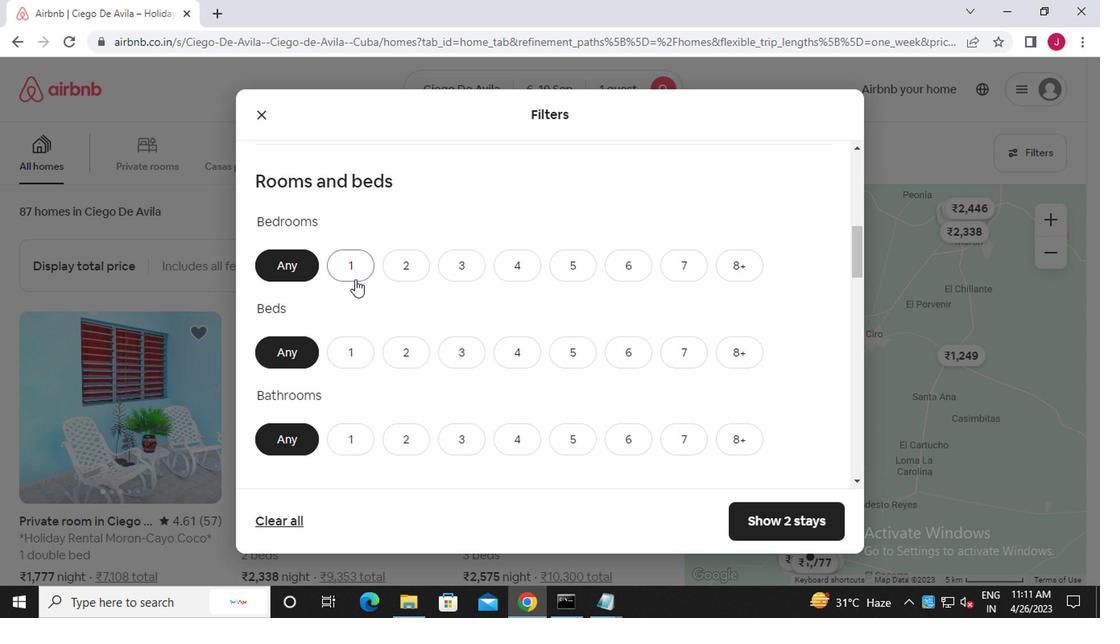 
Action: Mouse moved to (350, 349)
Screenshot: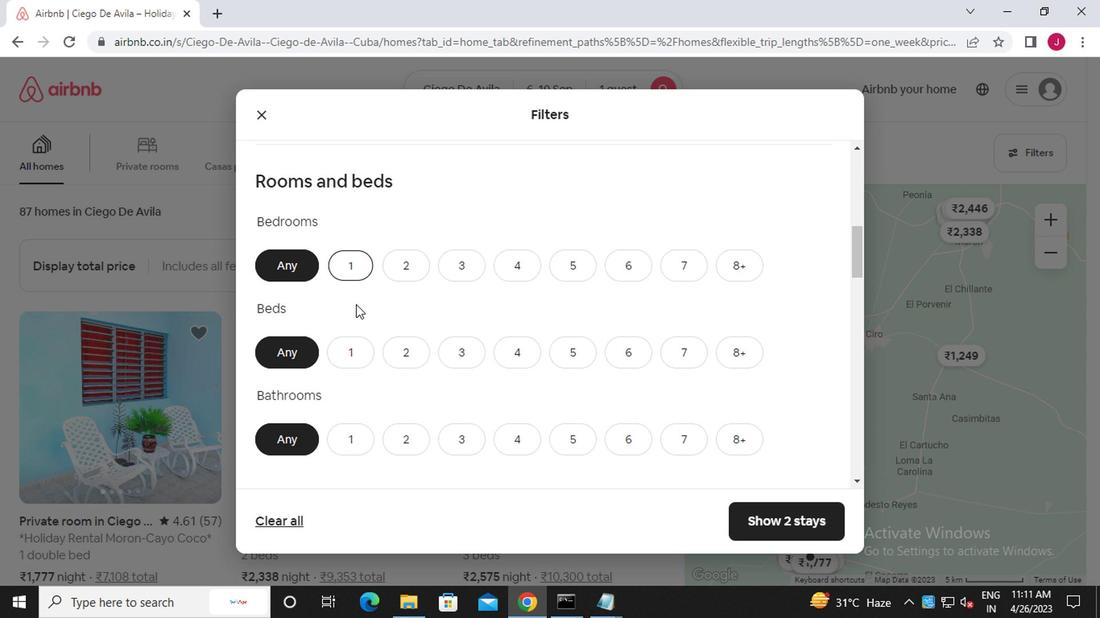 
Action: Mouse pressed left at (350, 349)
Screenshot: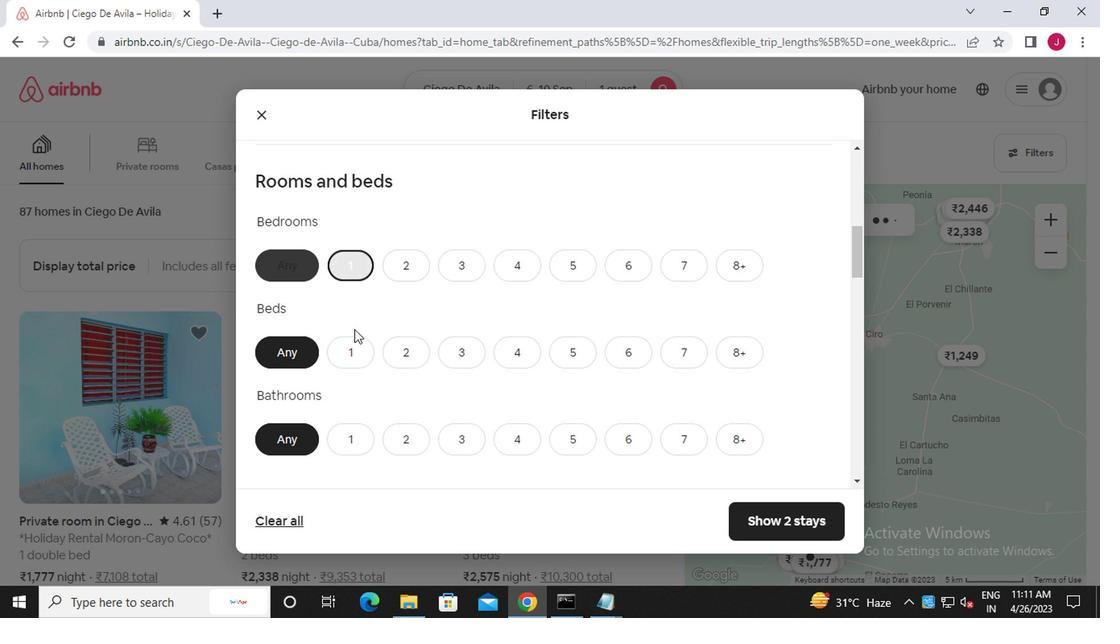 
Action: Mouse moved to (354, 440)
Screenshot: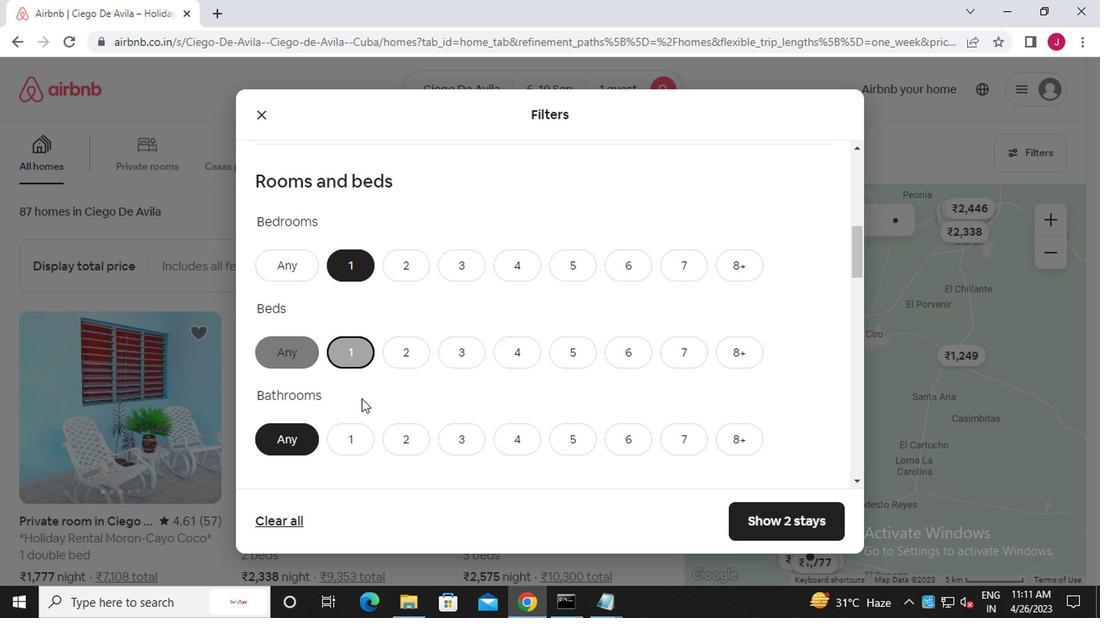 
Action: Mouse pressed left at (354, 440)
Screenshot: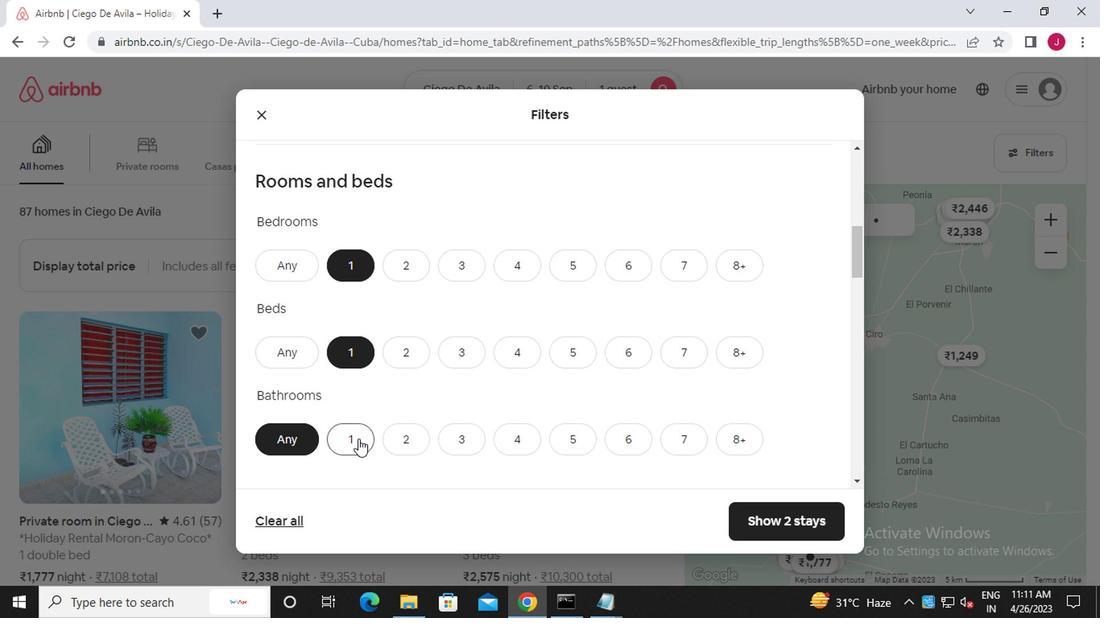 
Action: Mouse moved to (354, 439)
Screenshot: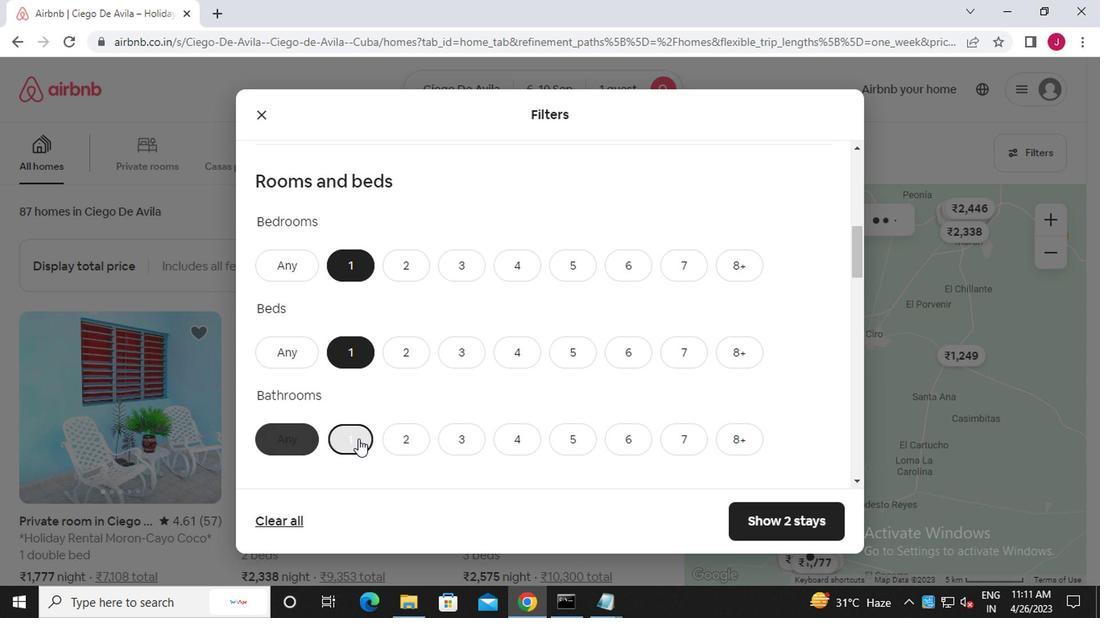 
Action: Mouse scrolled (354, 438) with delta (0, 0)
Screenshot: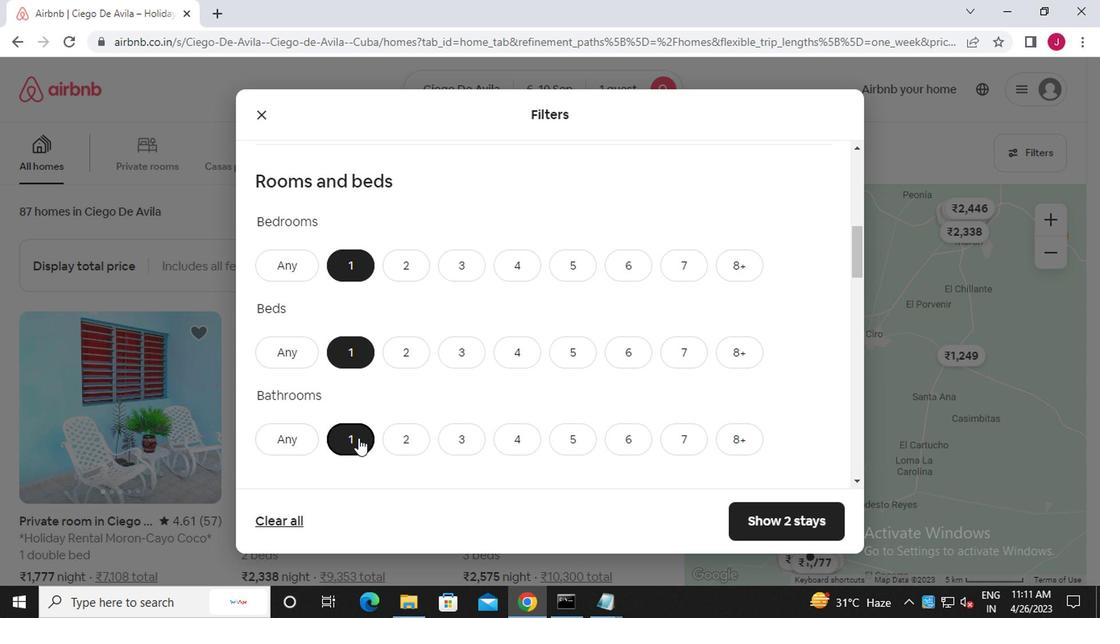
Action: Mouse scrolled (354, 438) with delta (0, 0)
Screenshot: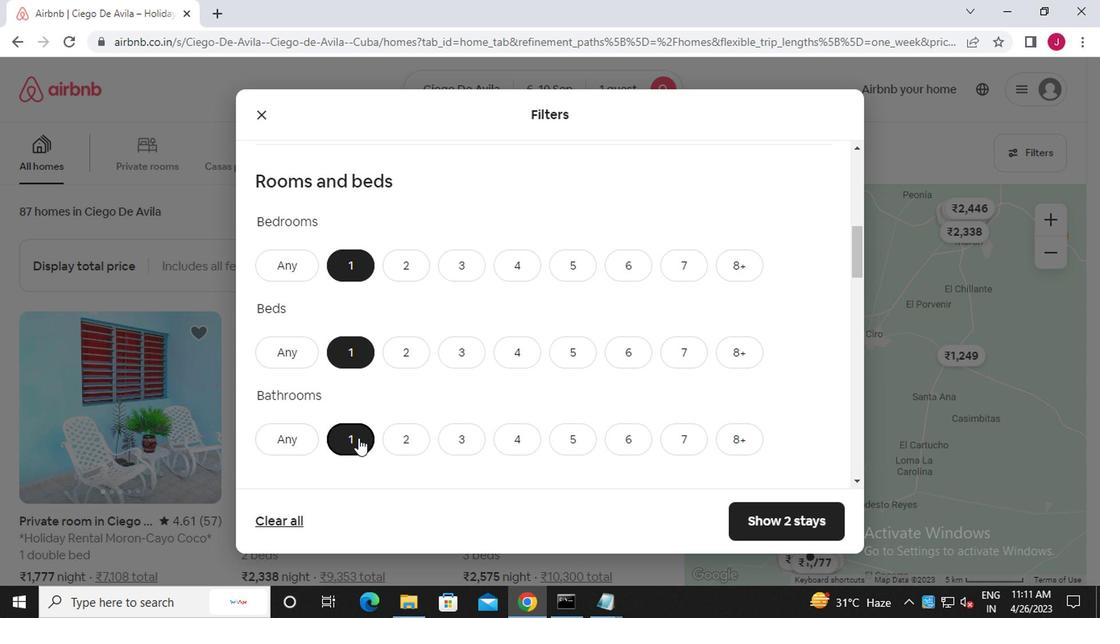 
Action: Mouse moved to (349, 454)
Screenshot: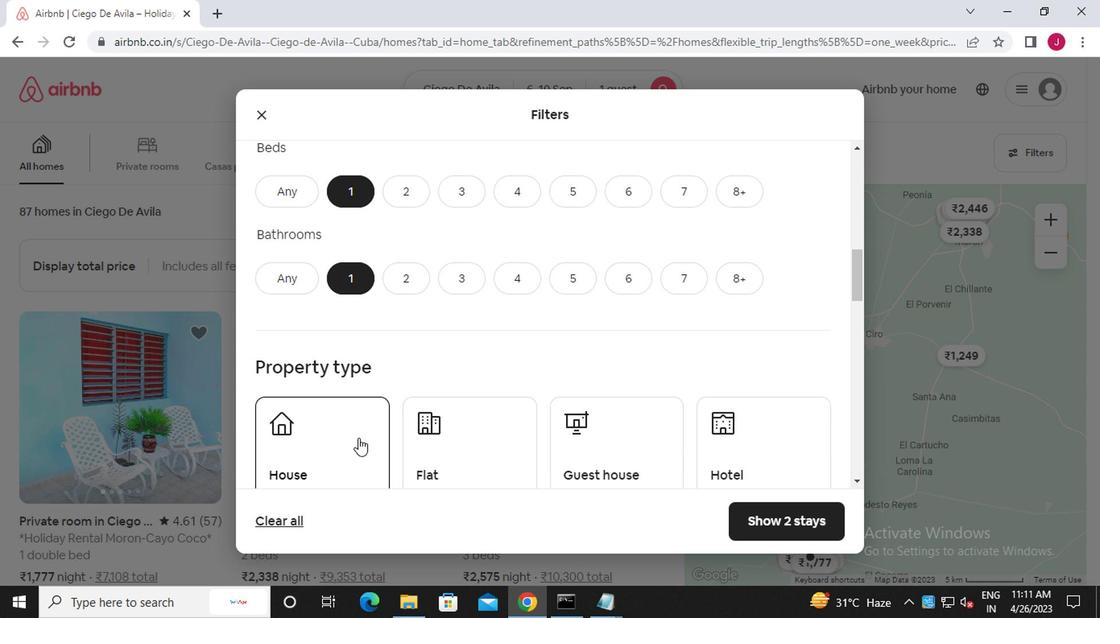 
Action: Mouse scrolled (349, 453) with delta (0, -1)
Screenshot: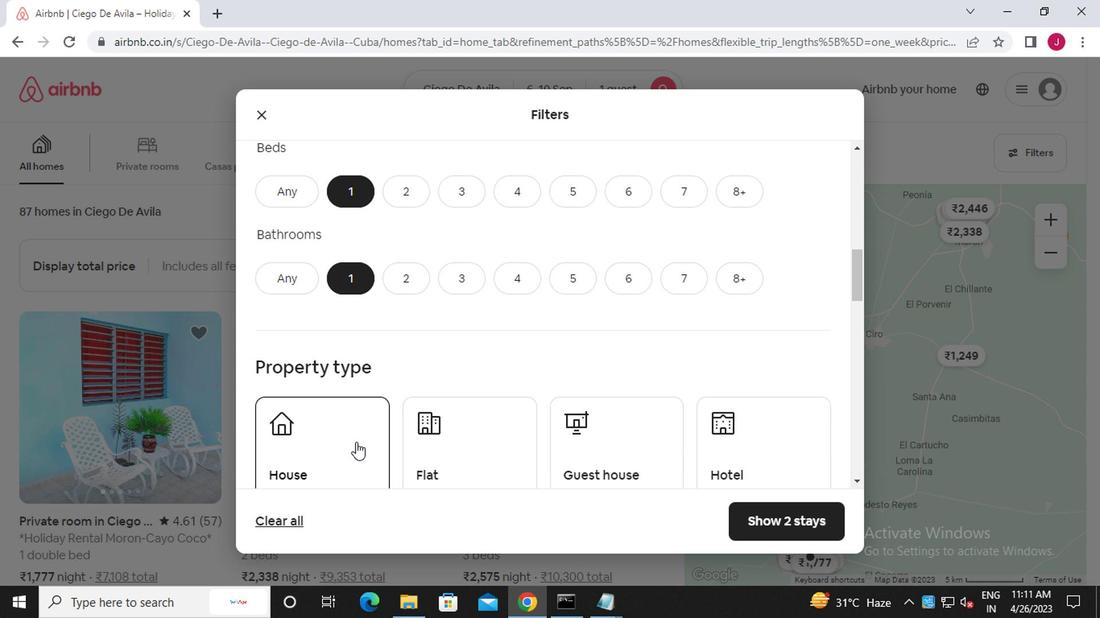 
Action: Mouse moved to (328, 381)
Screenshot: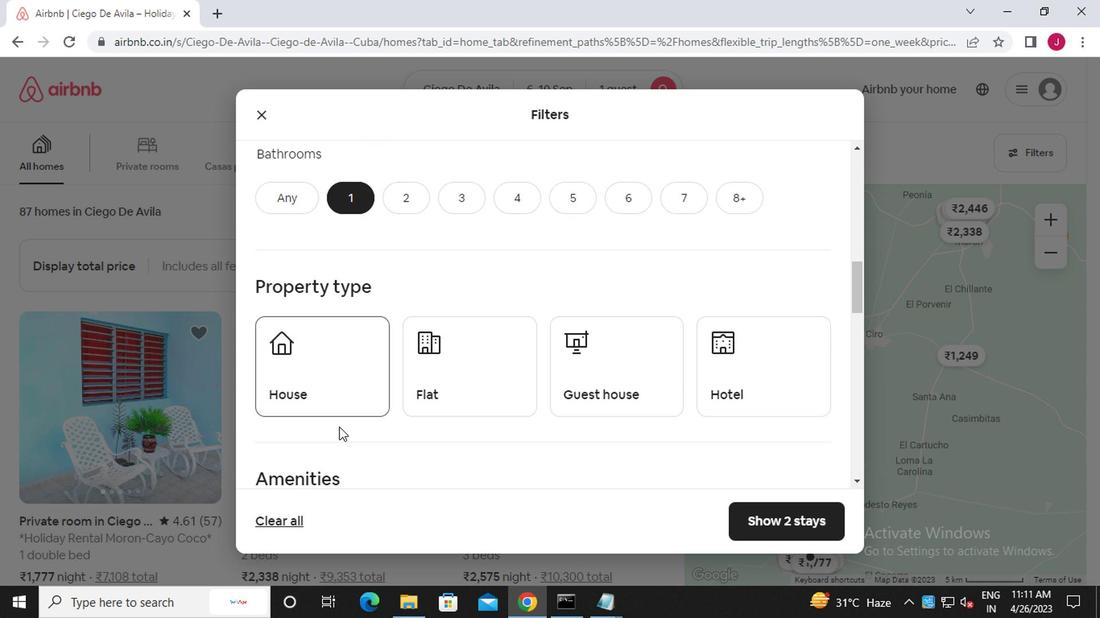 
Action: Mouse pressed left at (328, 381)
Screenshot: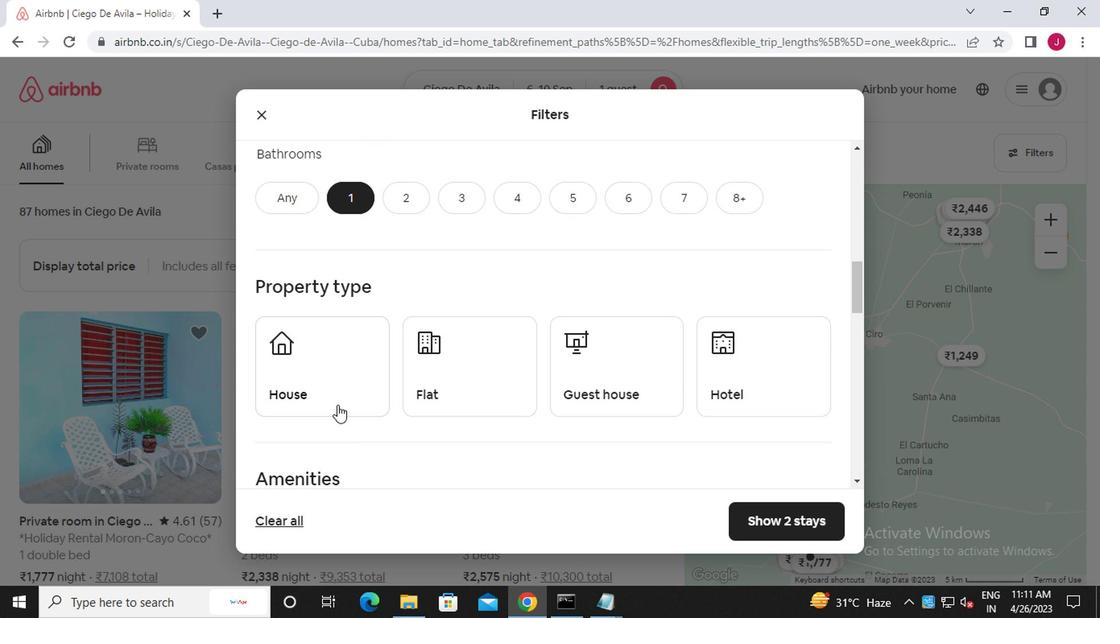 
Action: Mouse moved to (439, 379)
Screenshot: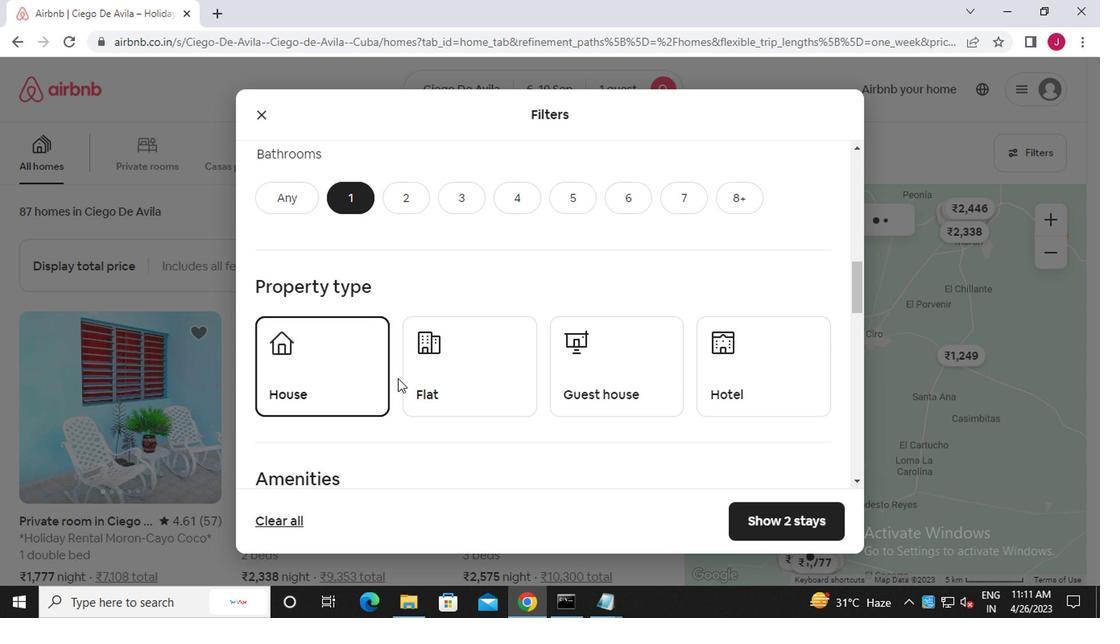 
Action: Mouse pressed left at (439, 379)
Screenshot: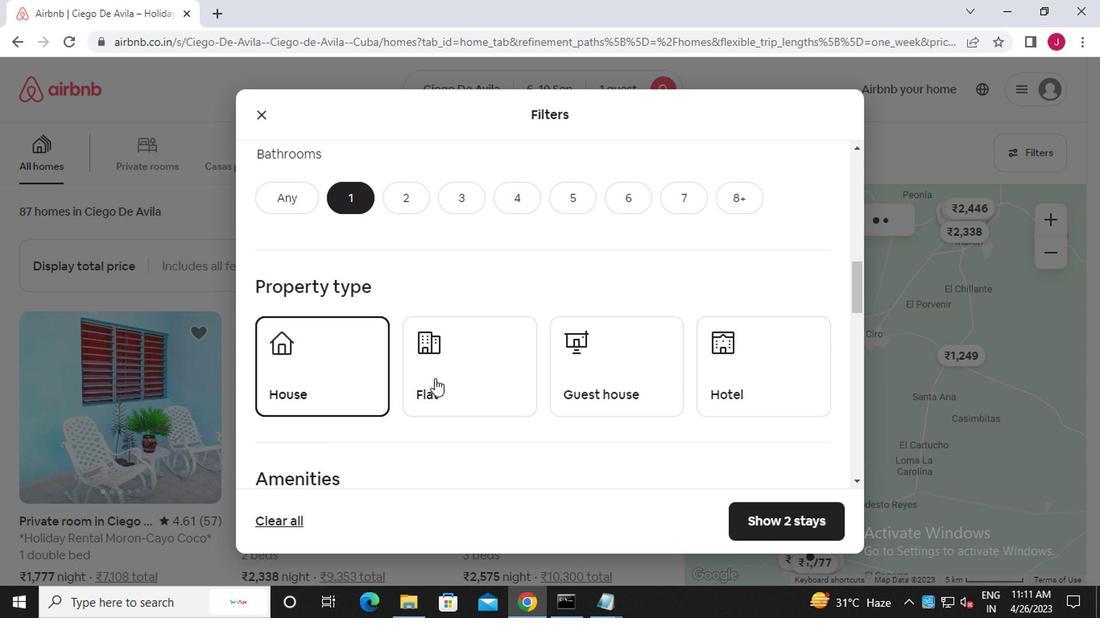 
Action: Mouse moved to (595, 375)
Screenshot: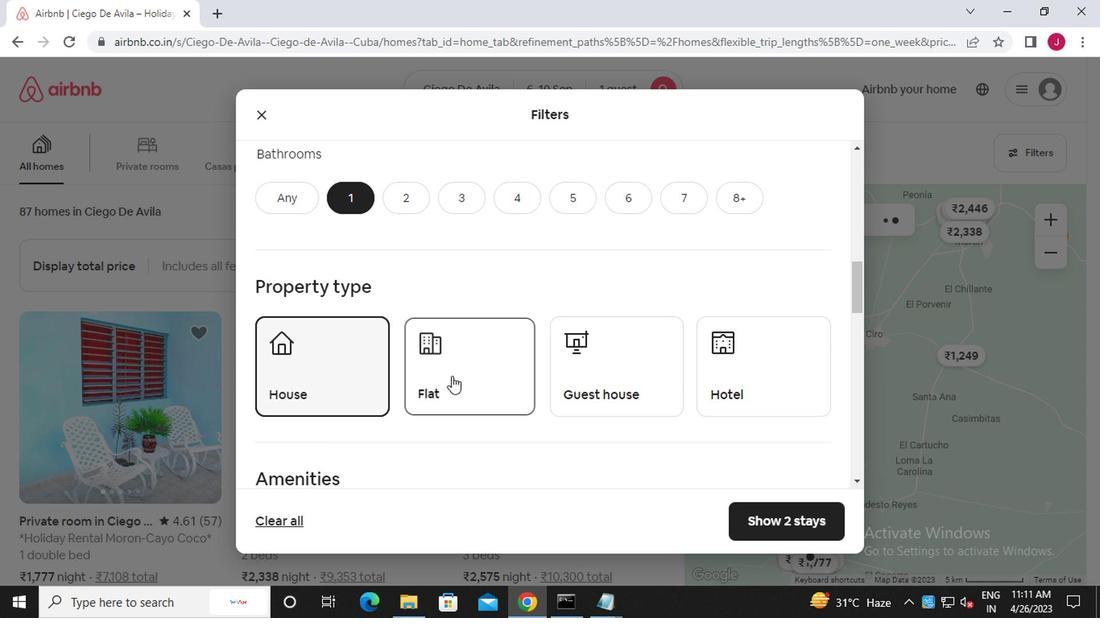 
Action: Mouse pressed left at (595, 375)
Screenshot: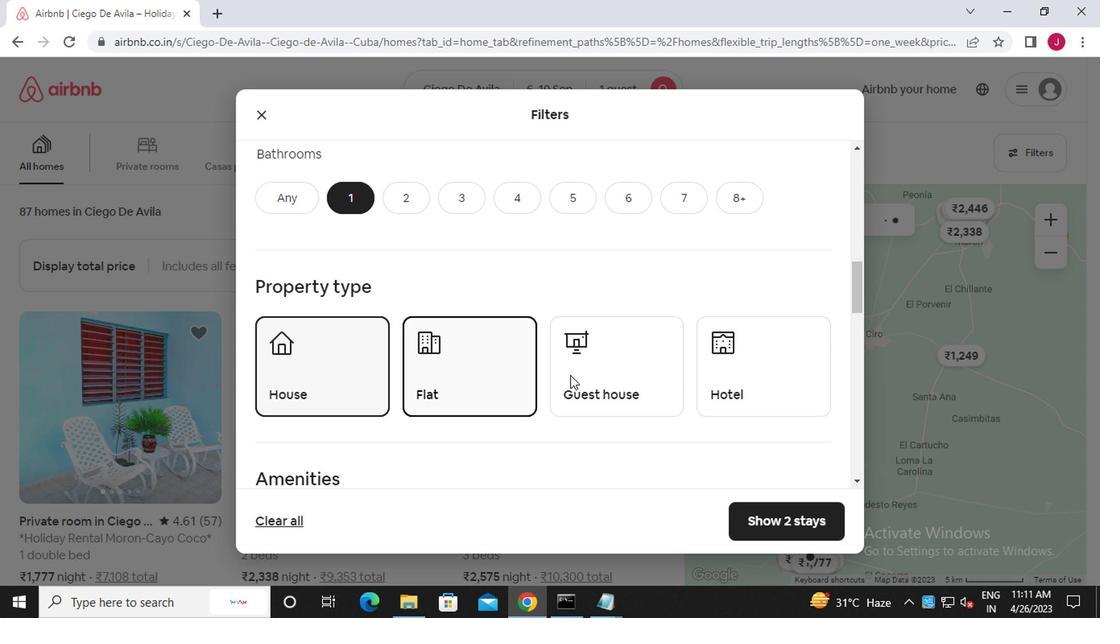 
Action: Mouse moved to (754, 374)
Screenshot: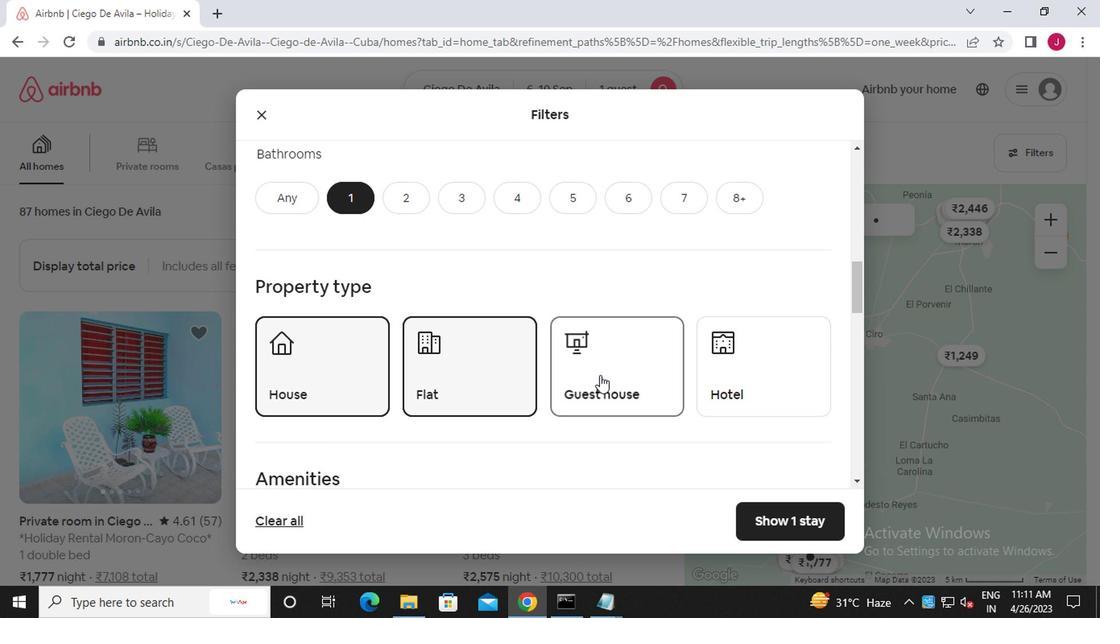 
Action: Mouse pressed left at (754, 374)
Screenshot: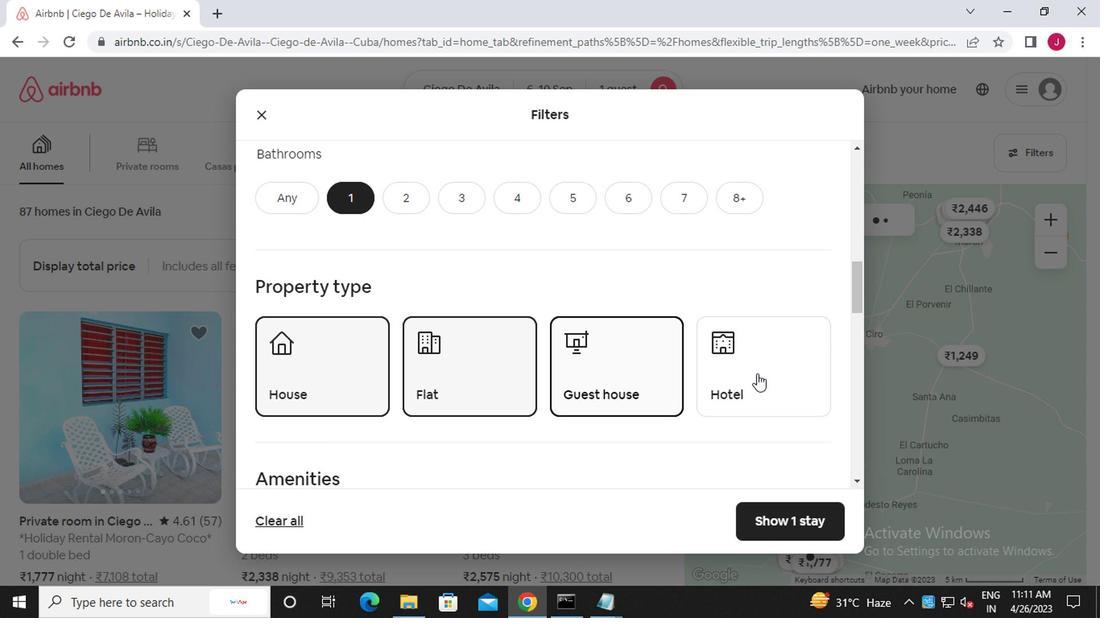 
Action: Mouse moved to (666, 367)
Screenshot: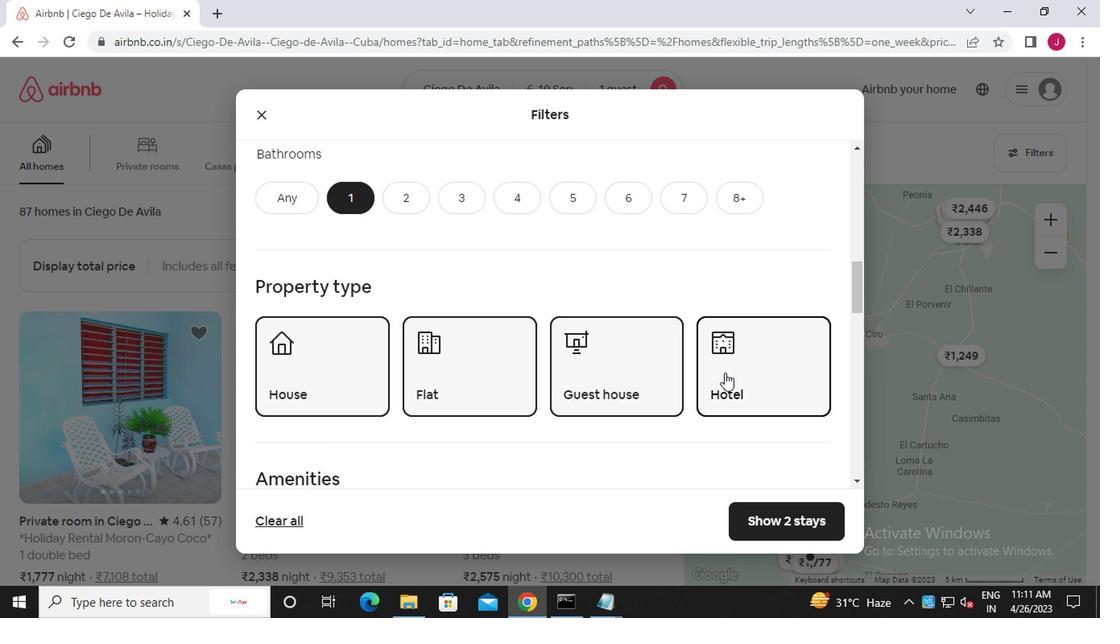 
Action: Mouse scrolled (666, 366) with delta (0, 0)
Screenshot: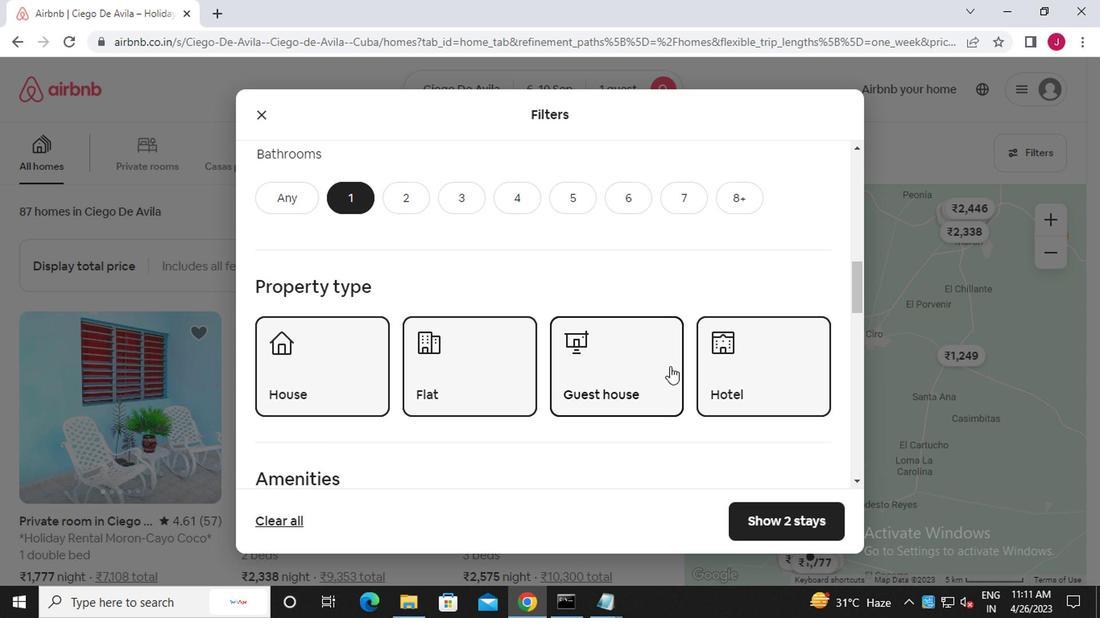 
Action: Mouse scrolled (666, 366) with delta (0, 0)
Screenshot: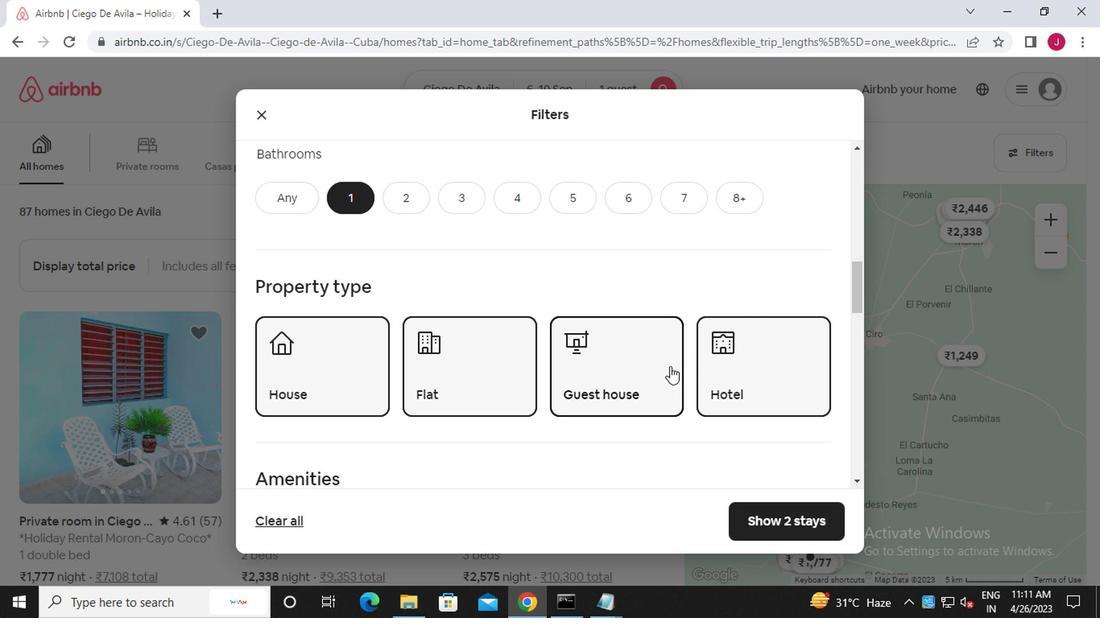 
Action: Mouse scrolled (666, 366) with delta (0, 0)
Screenshot: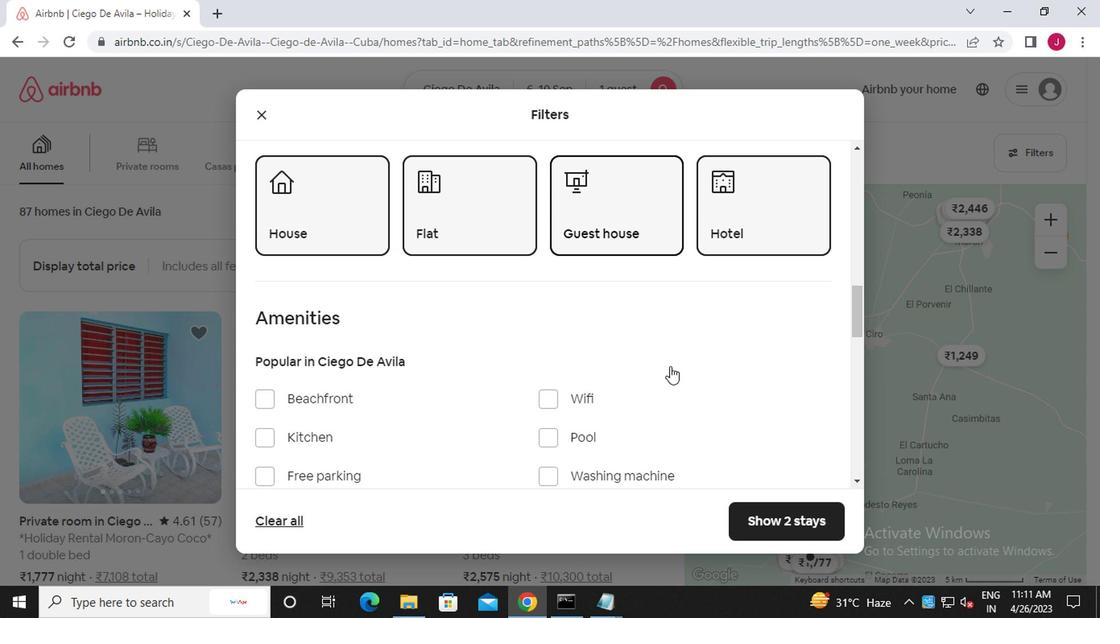 
Action: Mouse scrolled (666, 366) with delta (0, 0)
Screenshot: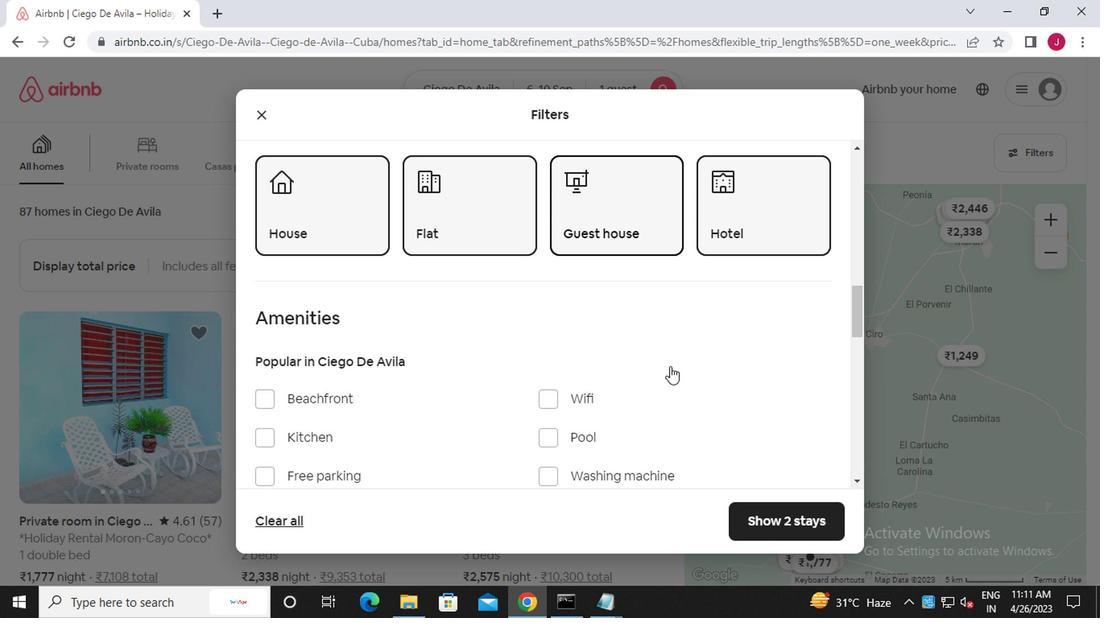 
Action: Mouse scrolled (666, 366) with delta (0, 0)
Screenshot: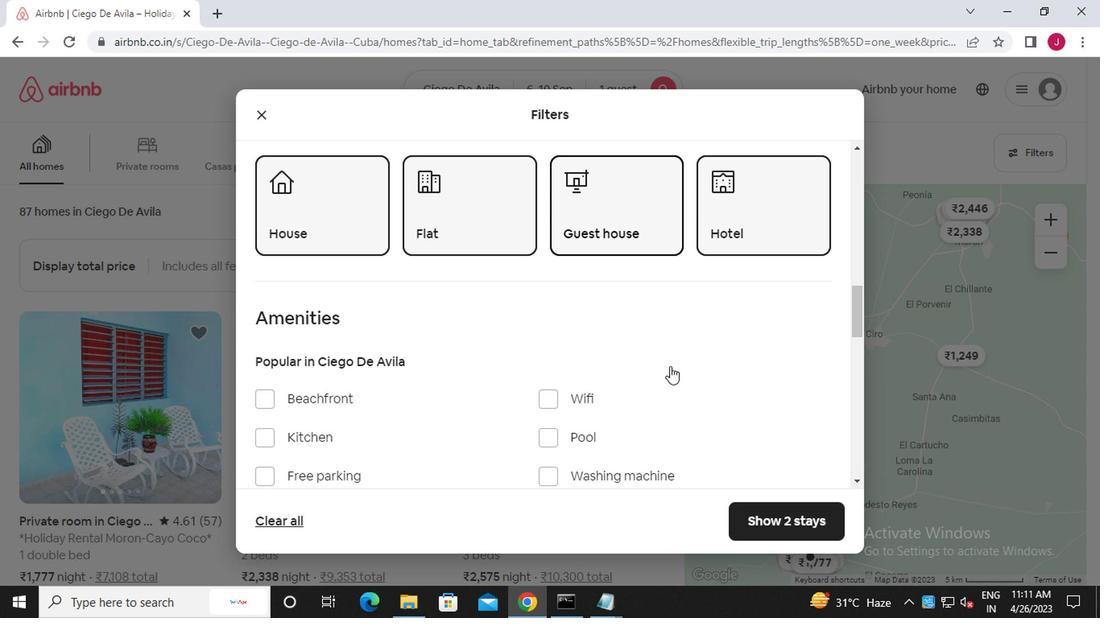 
Action: Mouse scrolled (666, 366) with delta (0, 0)
Screenshot: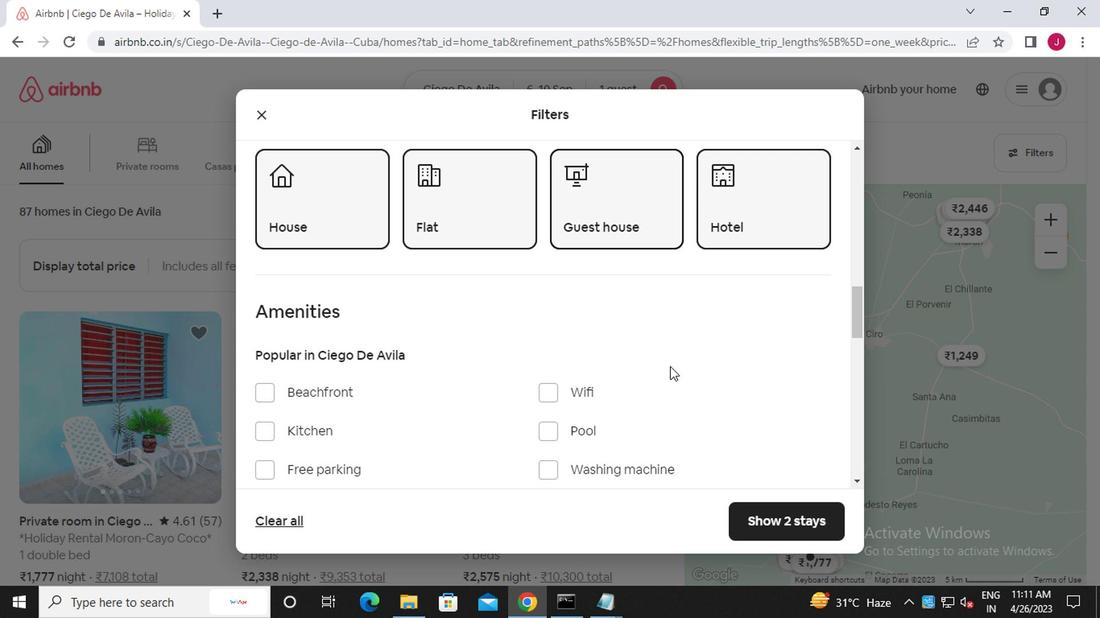 
Action: Mouse moved to (802, 381)
Screenshot: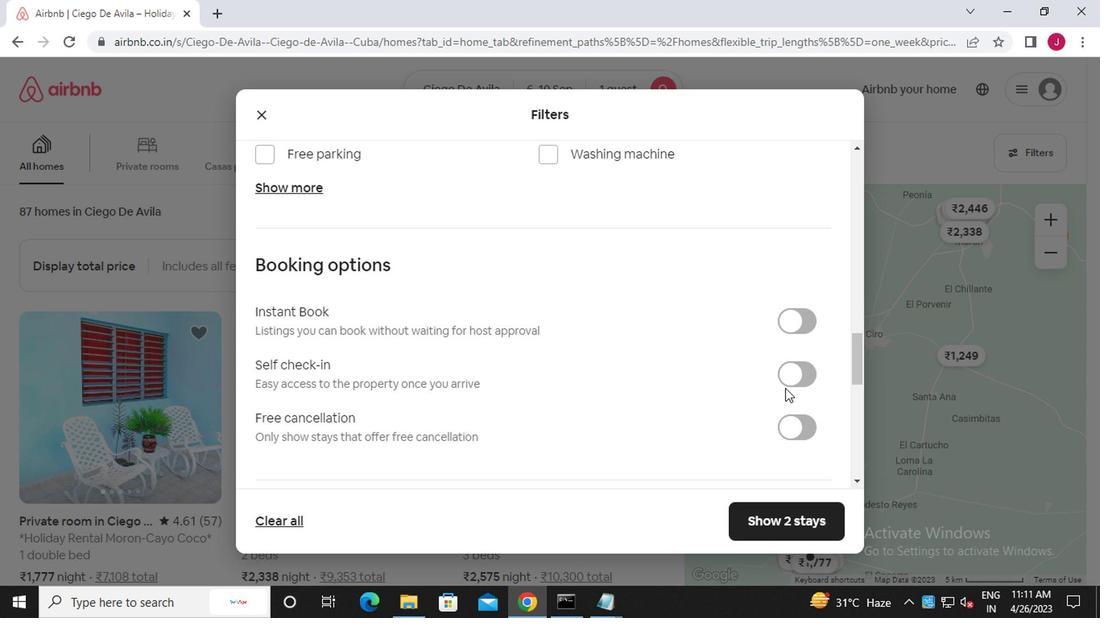 
Action: Mouse pressed left at (802, 381)
Screenshot: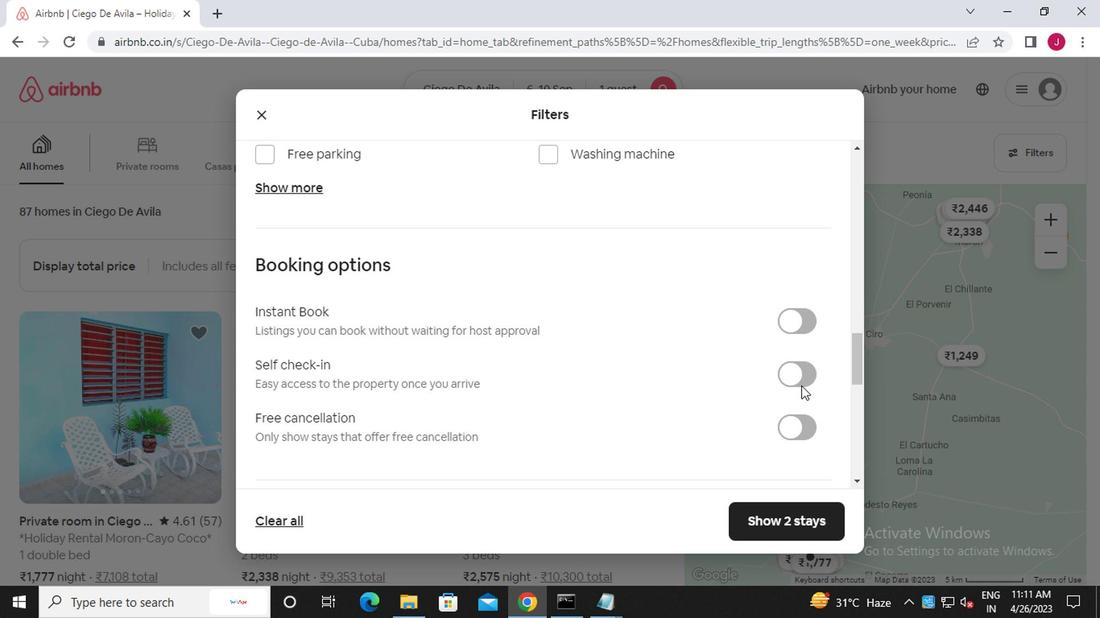 
Action: Mouse moved to (650, 405)
Screenshot: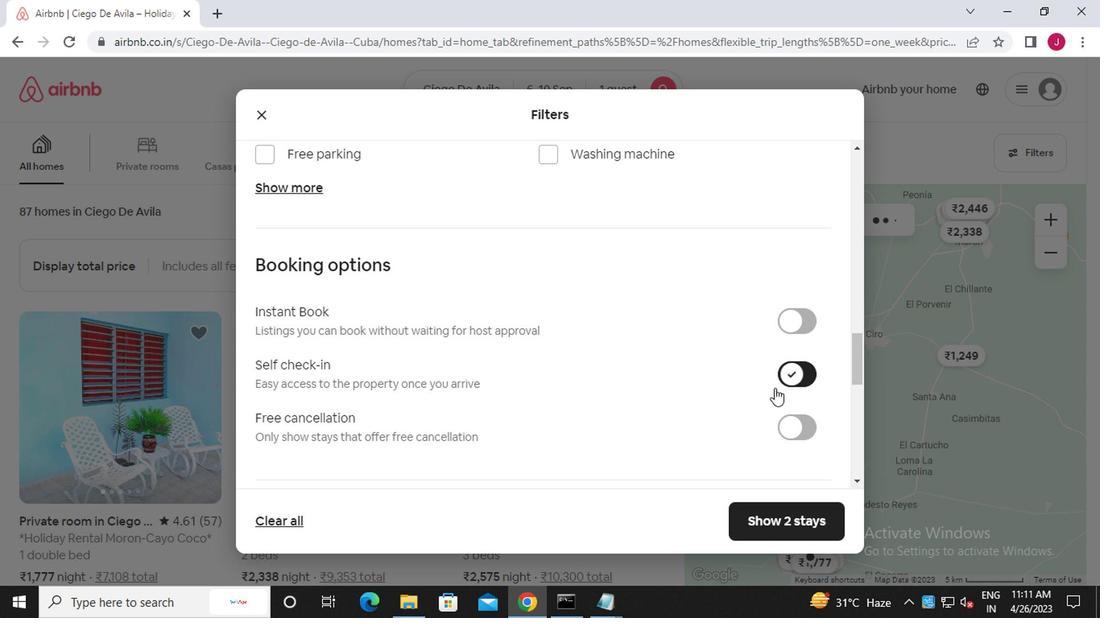 
Action: Mouse scrolled (650, 405) with delta (0, 0)
Screenshot: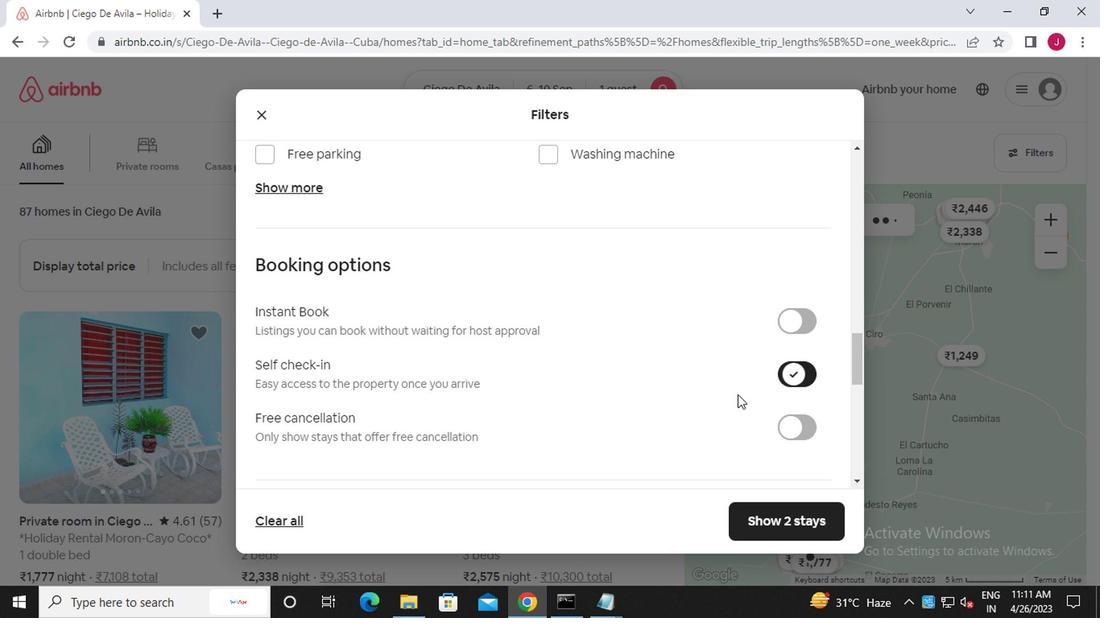 
Action: Mouse scrolled (650, 405) with delta (0, 0)
Screenshot: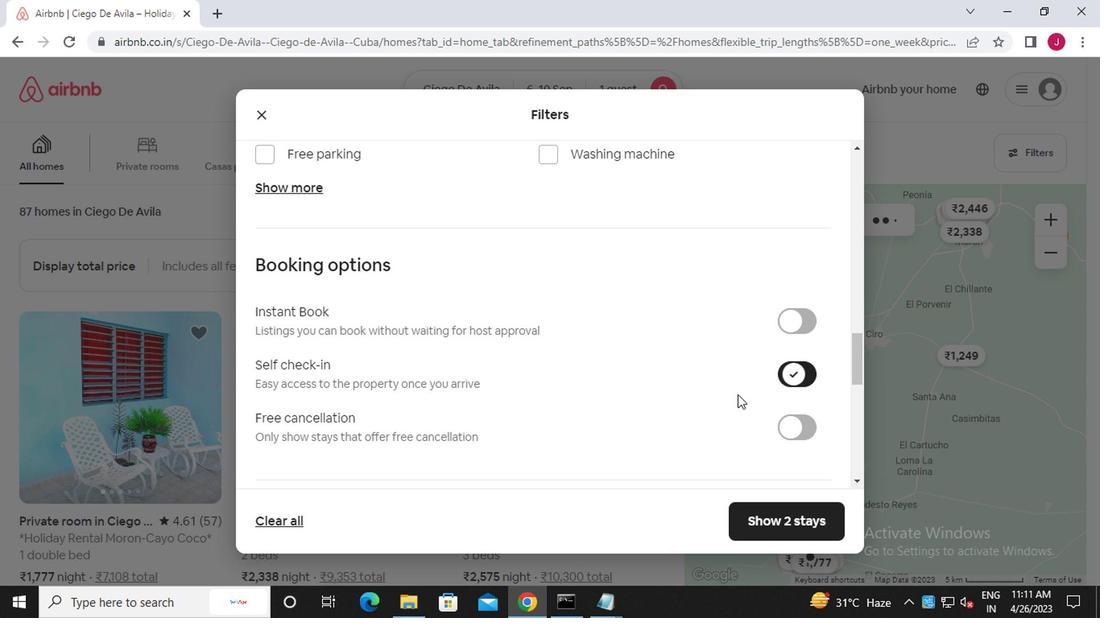 
Action: Mouse scrolled (650, 405) with delta (0, 0)
Screenshot: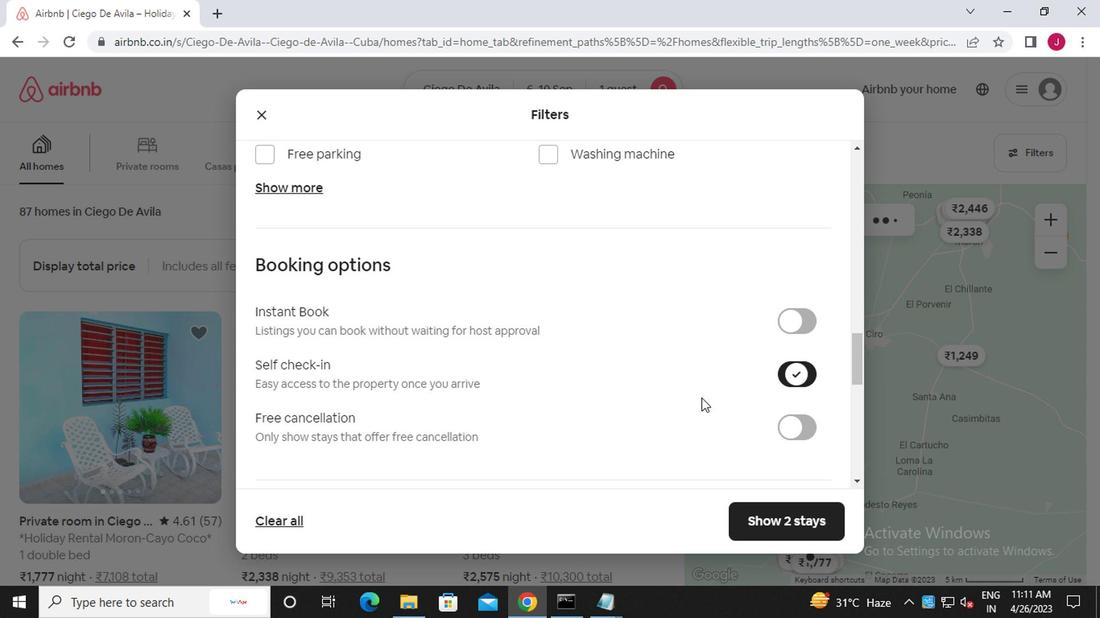 
Action: Mouse scrolled (650, 405) with delta (0, 0)
Screenshot: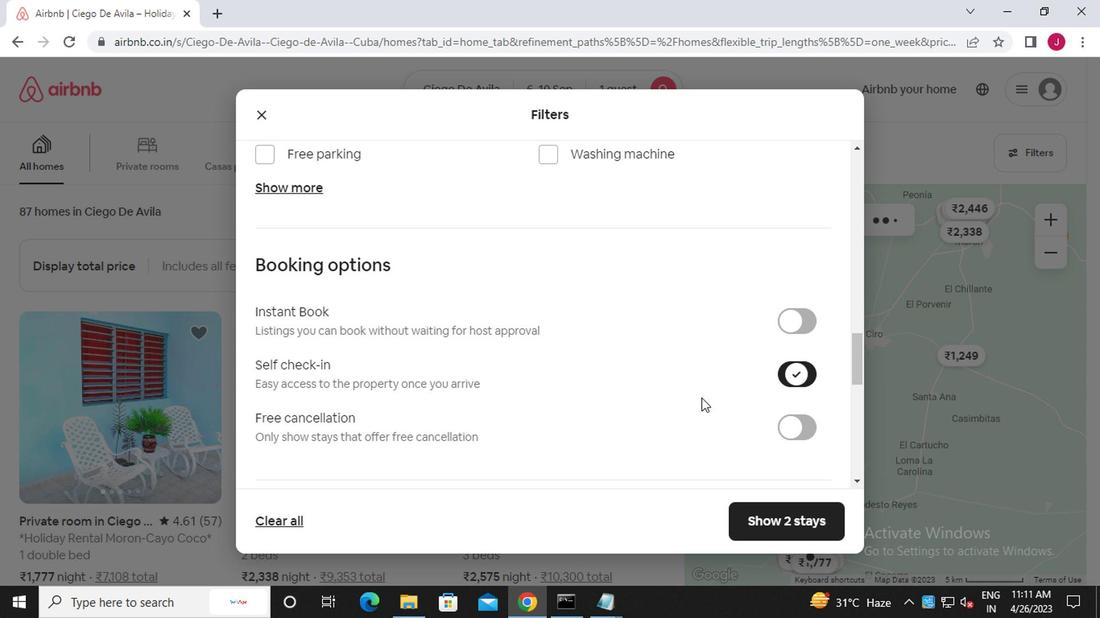
Action: Mouse scrolled (650, 405) with delta (0, 0)
Screenshot: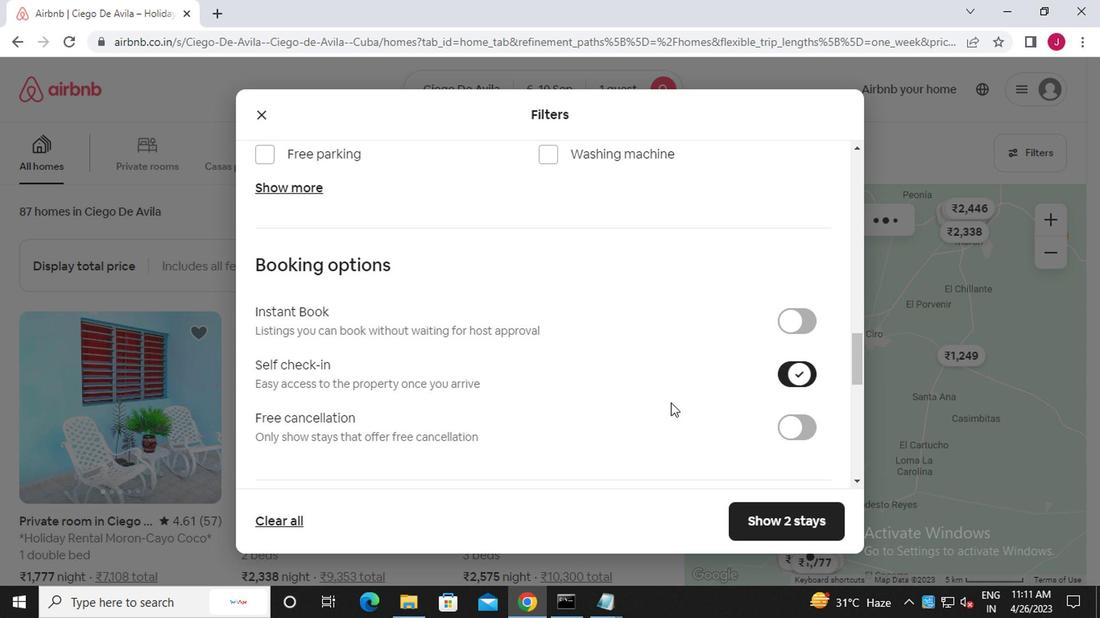 
Action: Mouse moved to (647, 405)
Screenshot: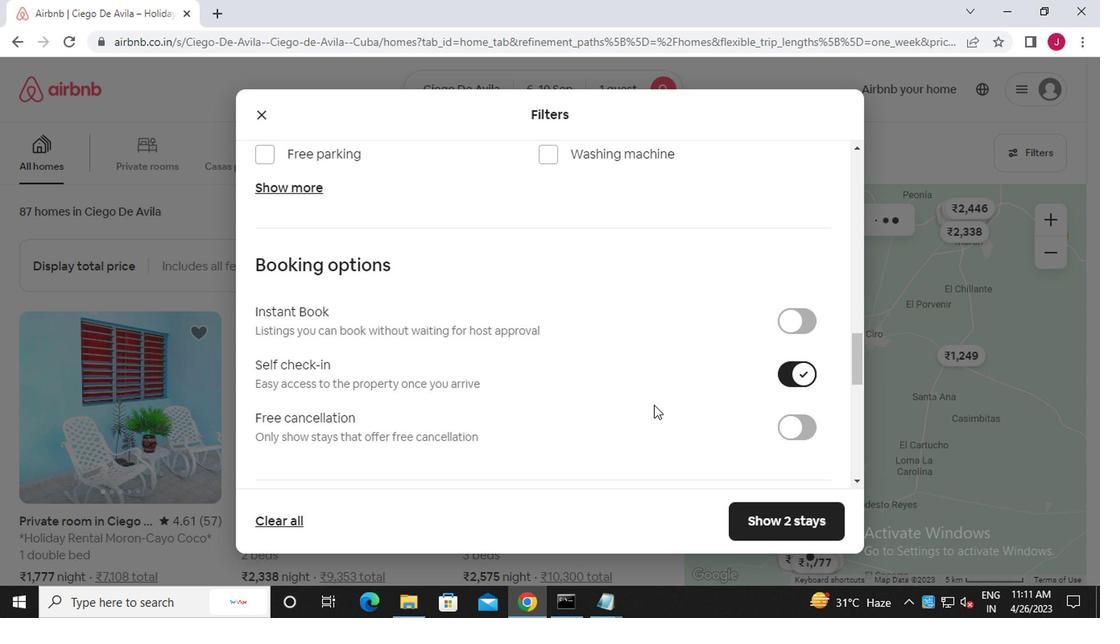 
Action: Mouse scrolled (647, 405) with delta (0, 0)
Screenshot: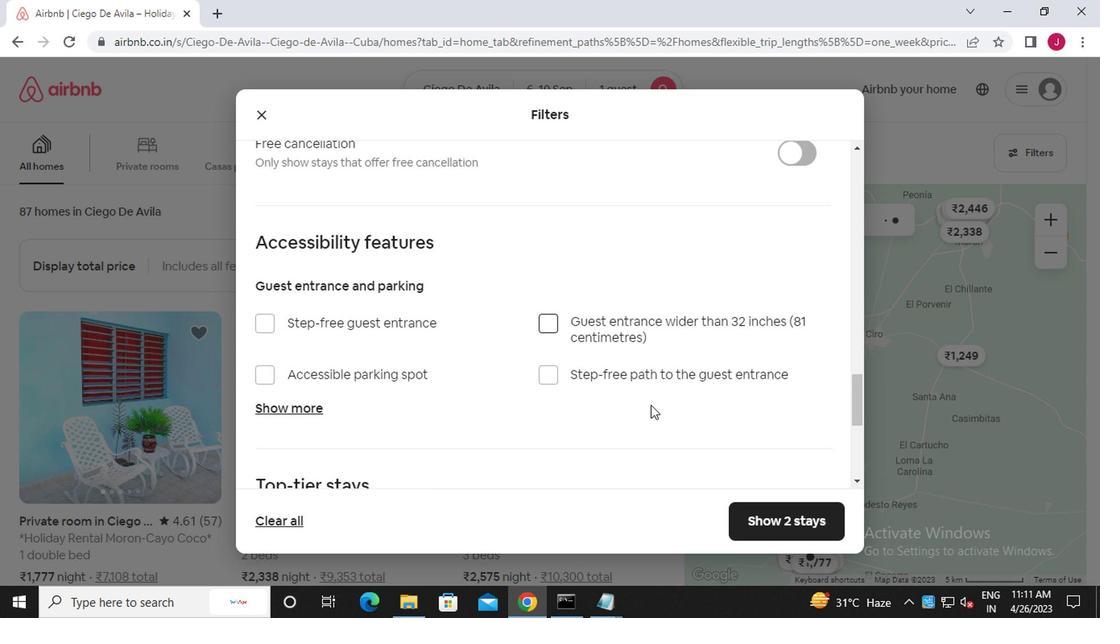 
Action: Mouse moved to (647, 405)
Screenshot: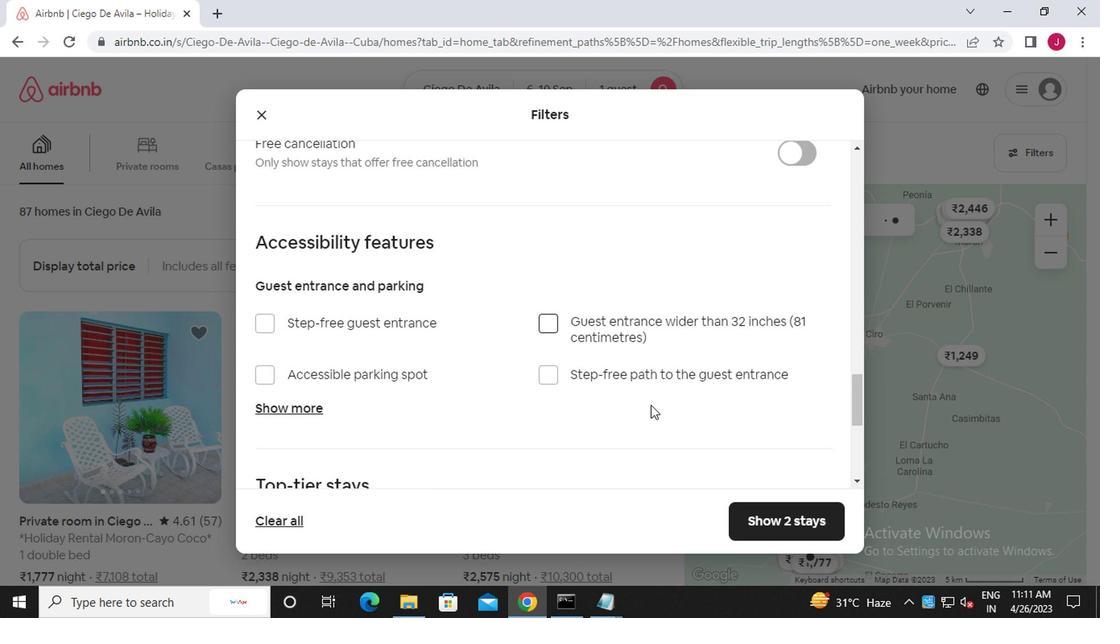 
Action: Mouse scrolled (647, 405) with delta (0, 0)
Screenshot: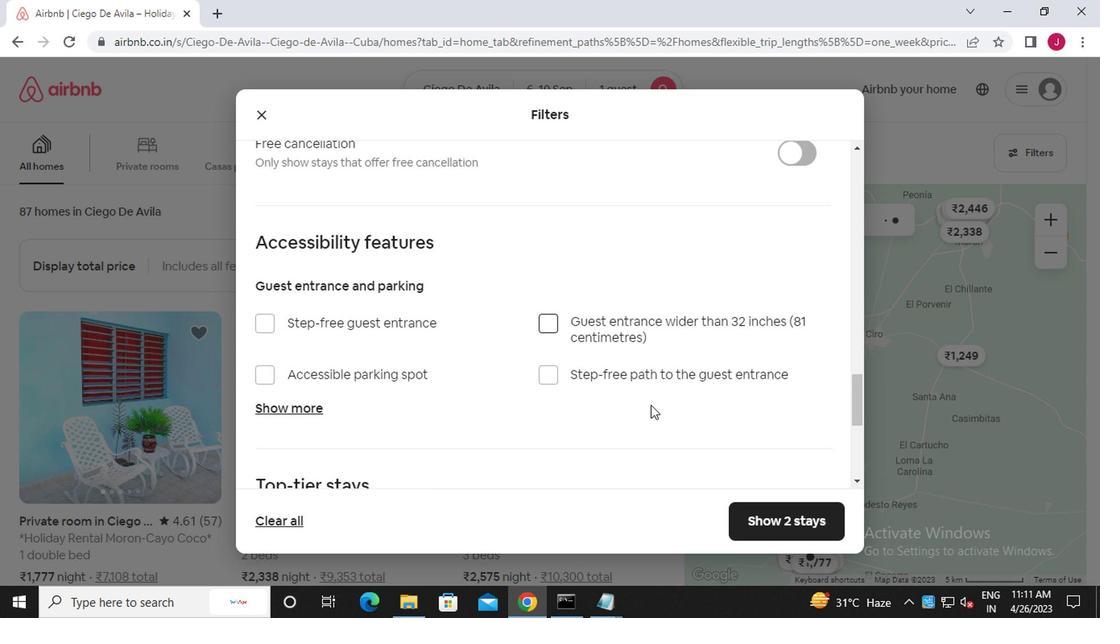 
Action: Mouse scrolled (647, 405) with delta (0, 0)
Screenshot: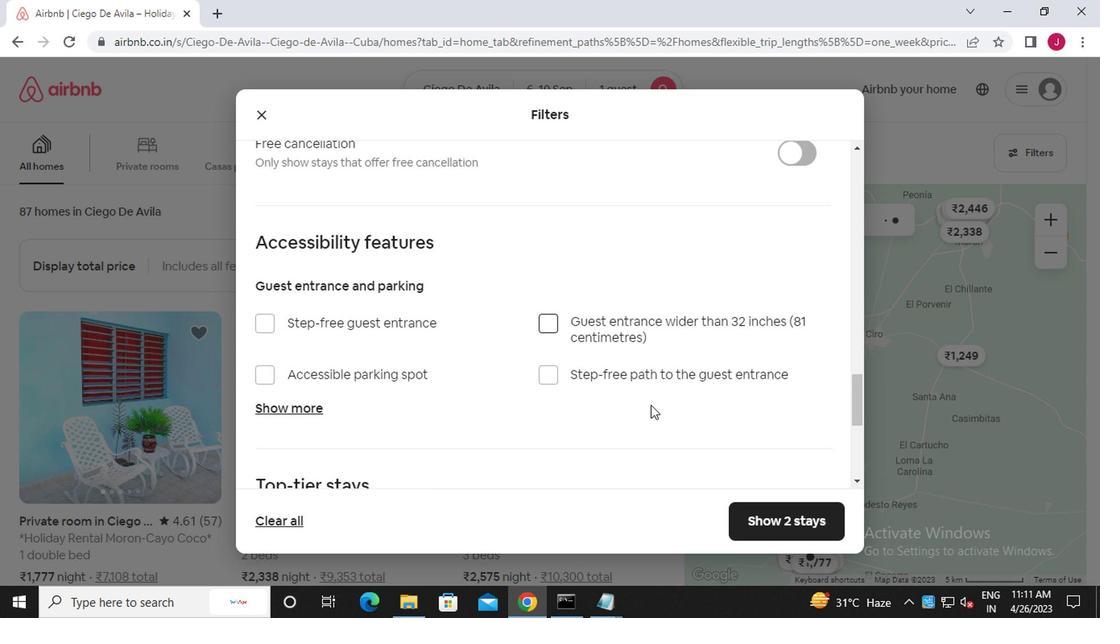 
Action: Mouse scrolled (647, 405) with delta (0, 0)
Screenshot: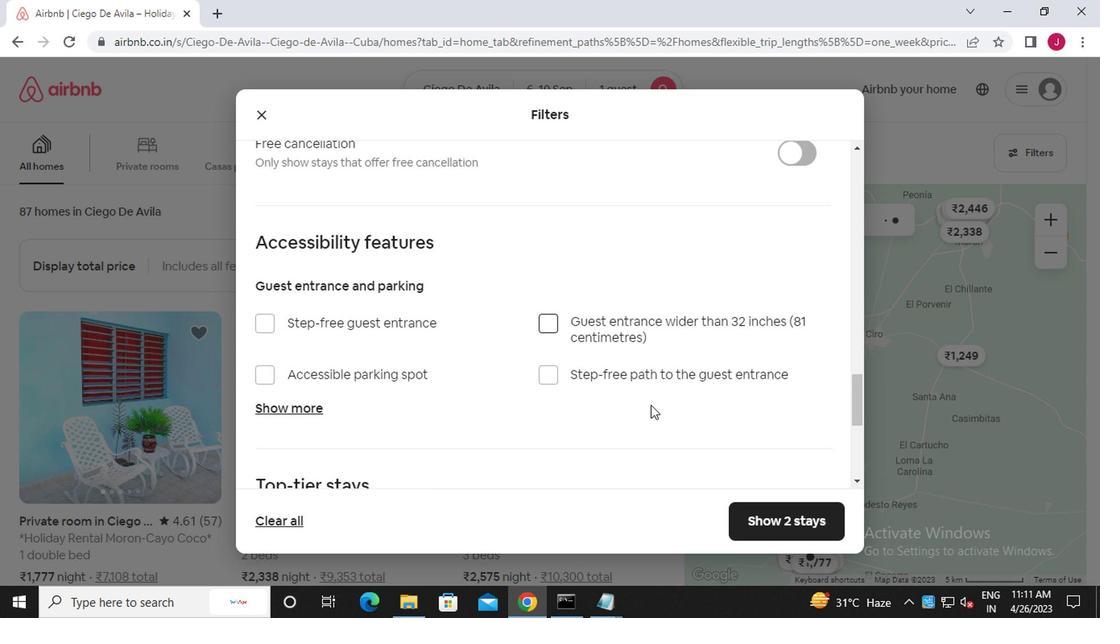 
Action: Mouse scrolled (647, 405) with delta (0, 0)
Screenshot: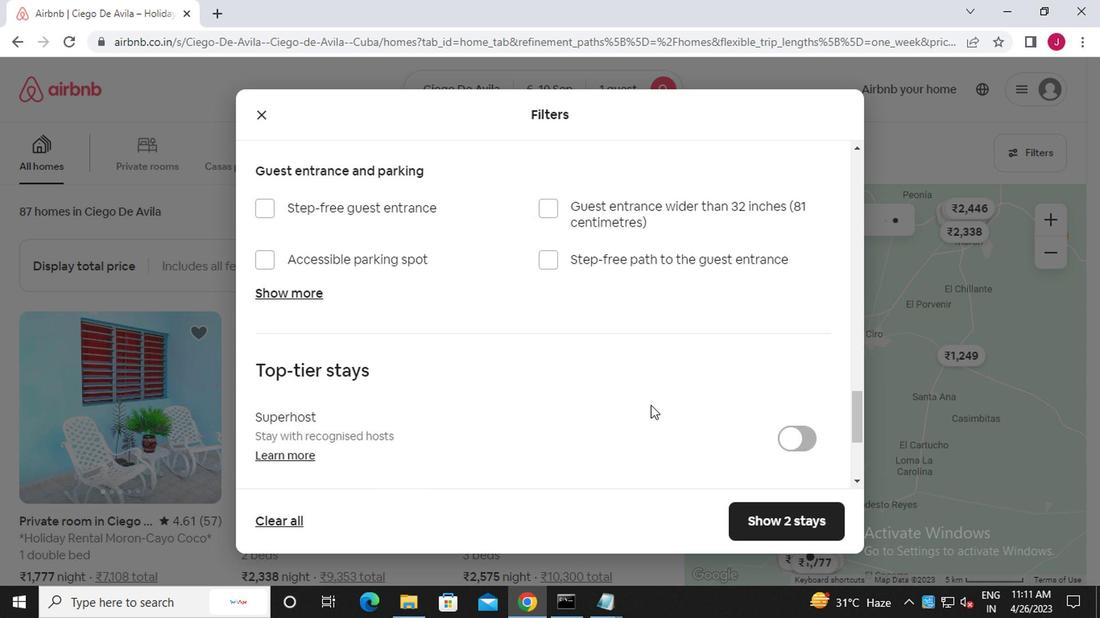 
Action: Mouse scrolled (647, 405) with delta (0, 0)
Screenshot: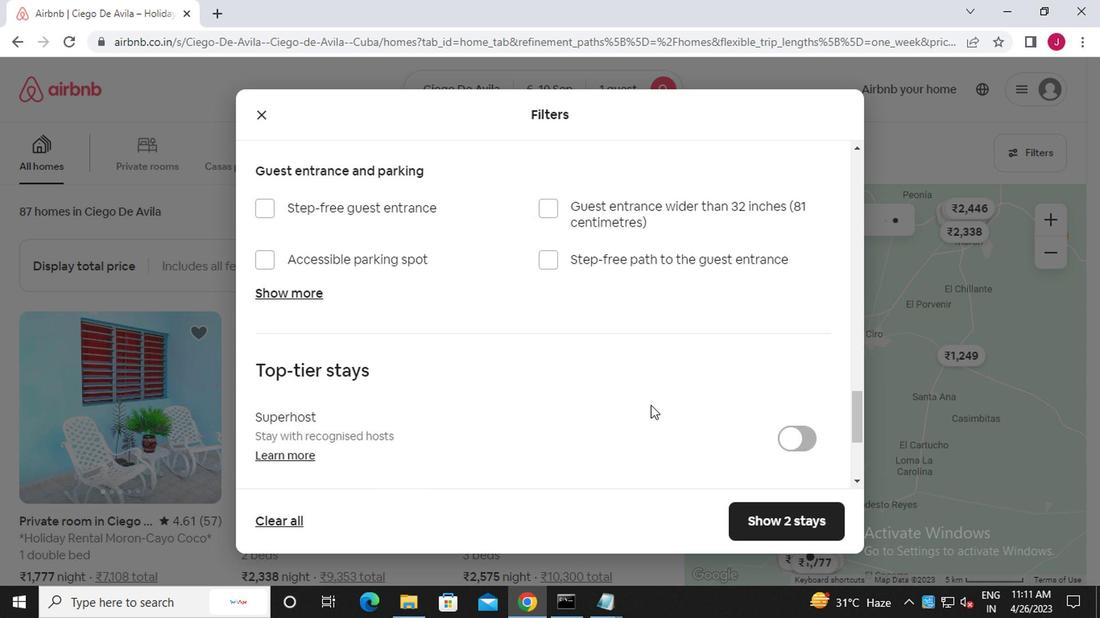 
Action: Mouse scrolled (647, 405) with delta (0, 0)
Screenshot: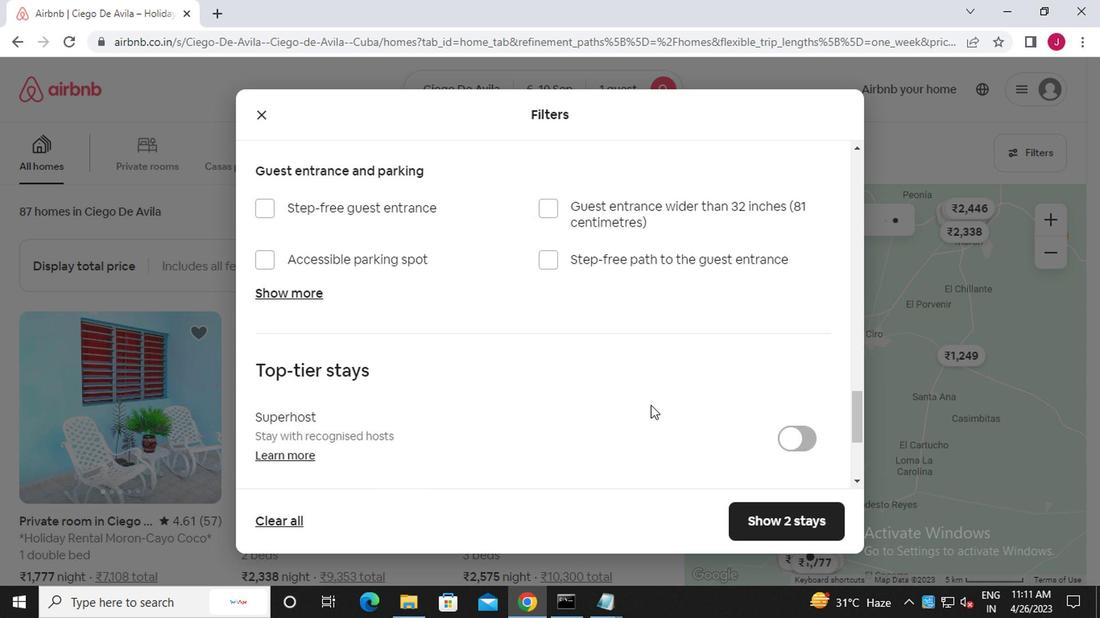 
Action: Mouse moved to (772, 522)
Screenshot: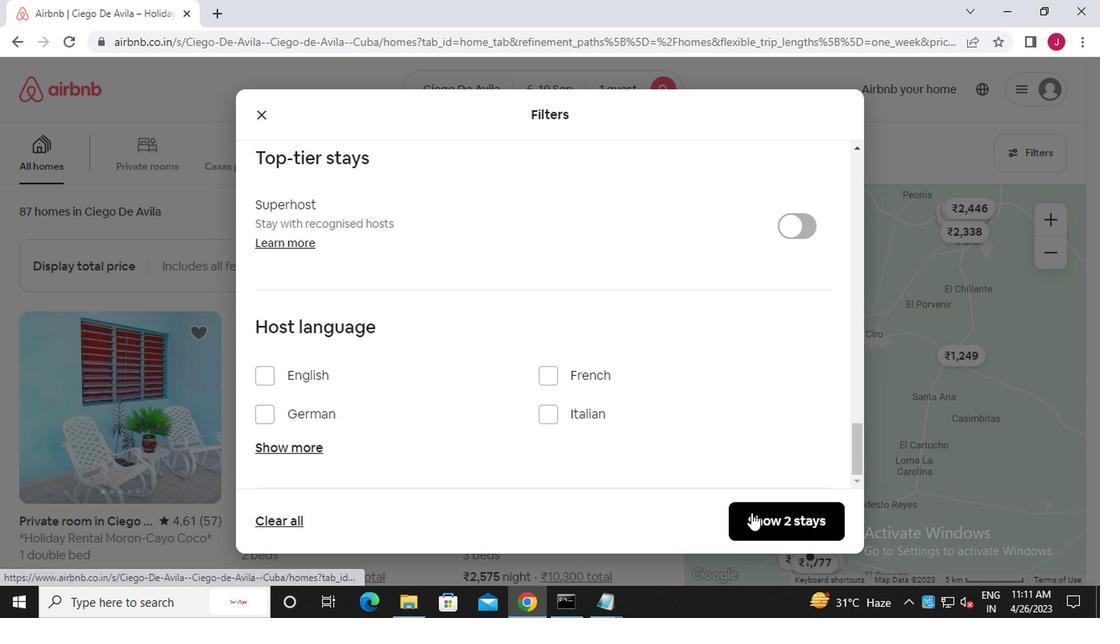 
Action: Mouse pressed left at (772, 522)
Screenshot: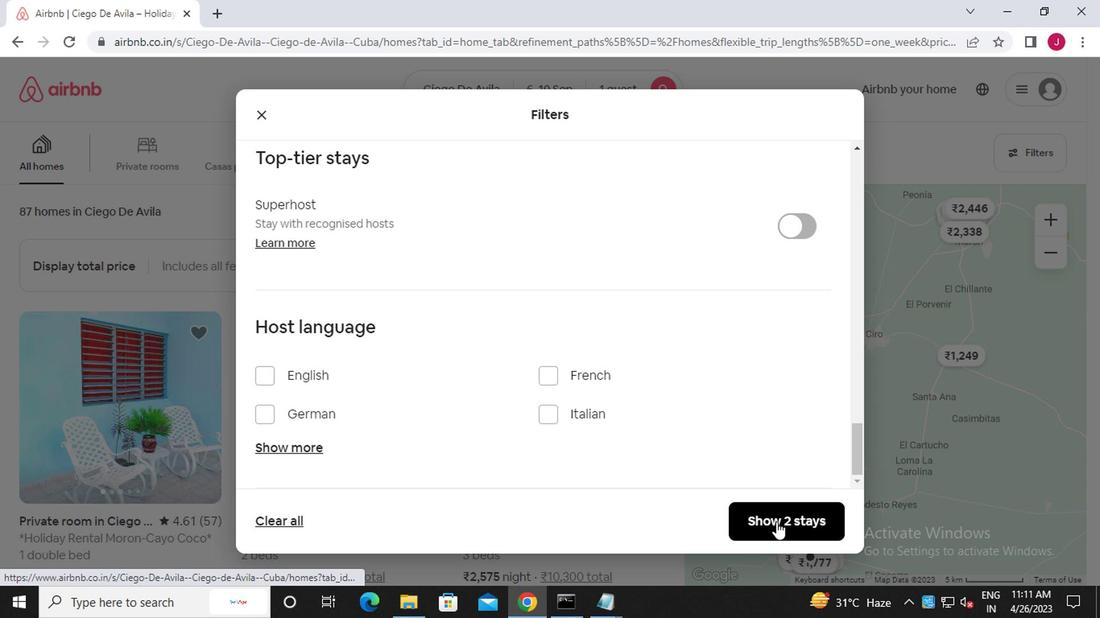 
Action: Mouse moved to (759, 510)
Screenshot: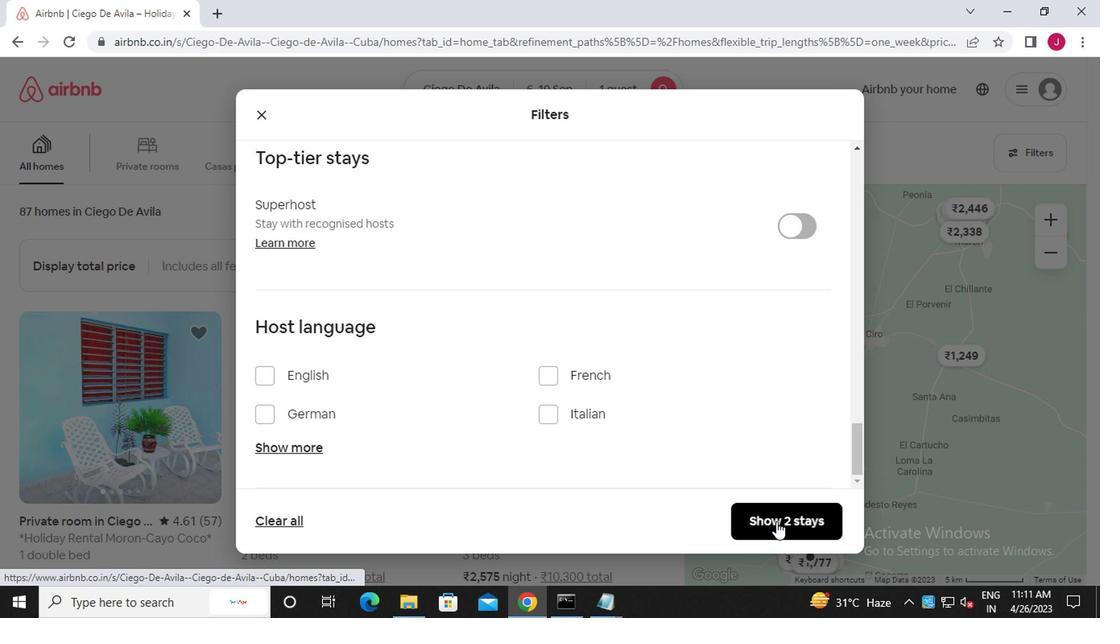 
